 Task: Find connections with filter location Zenica with filter topic #mindset with filter profile language Spanish with filter current company Mirchi with filter school Orissa hr recruitment with filter industry Food and Beverage Manufacturing with filter service category Resume Writing with filter keywords title Controller
Action: Mouse moved to (478, 79)
Screenshot: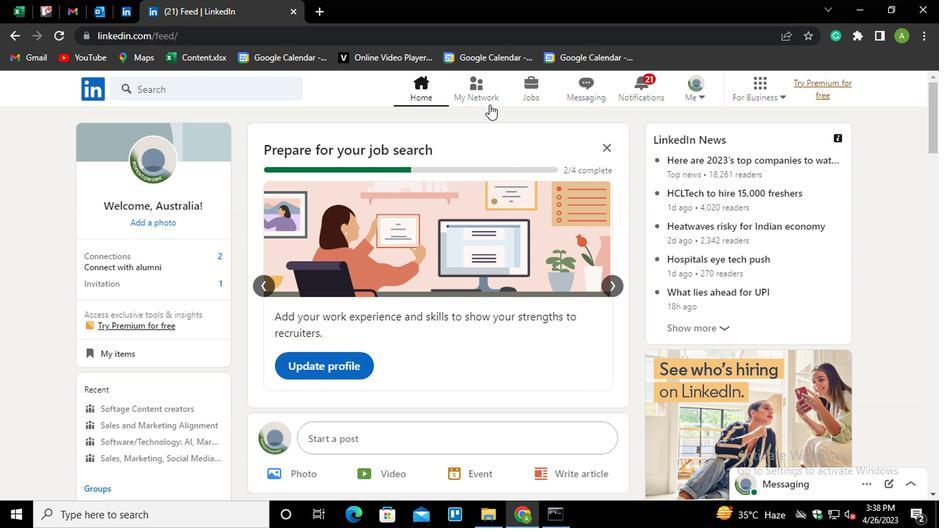 
Action: Mouse pressed left at (478, 79)
Screenshot: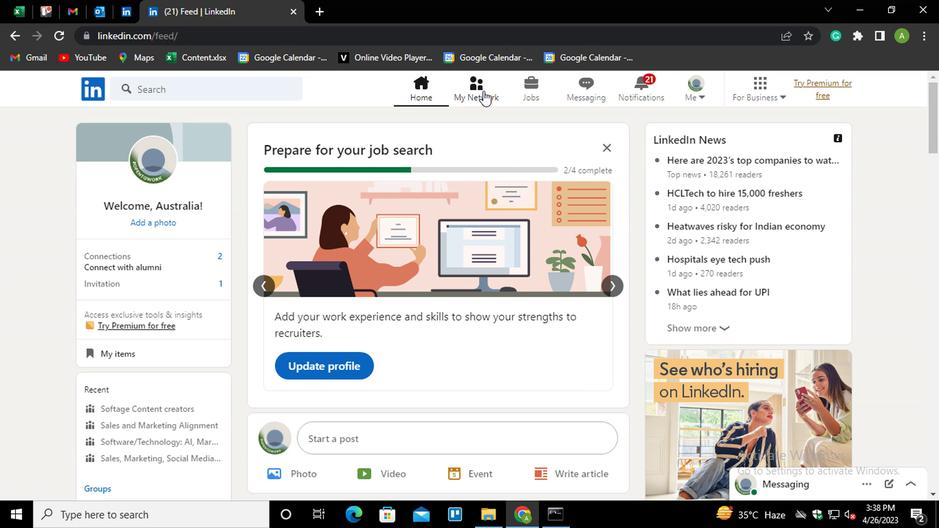 
Action: Mouse moved to (188, 154)
Screenshot: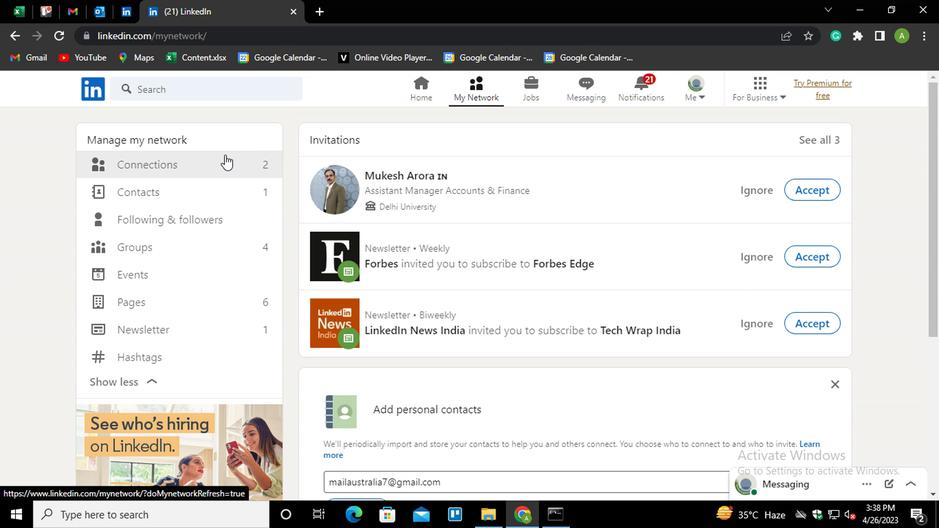 
Action: Mouse pressed left at (188, 154)
Screenshot: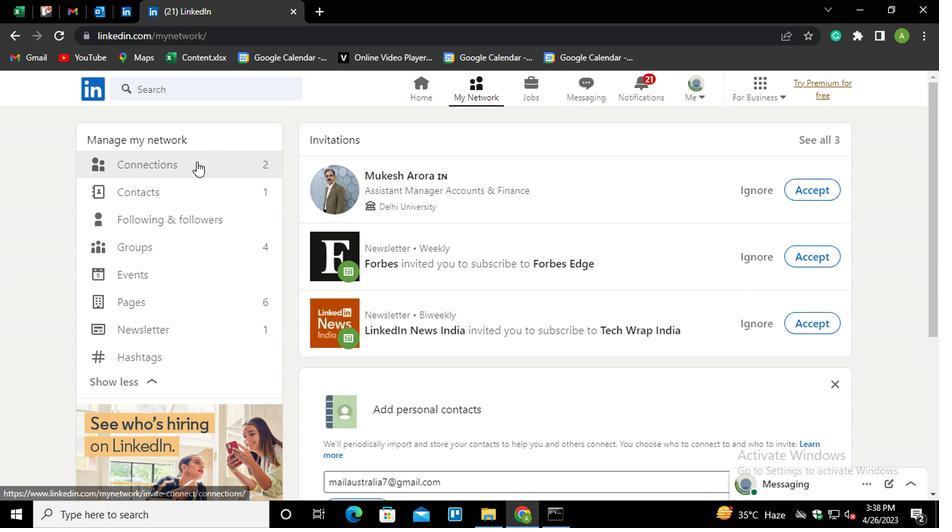 
Action: Mouse moved to (548, 158)
Screenshot: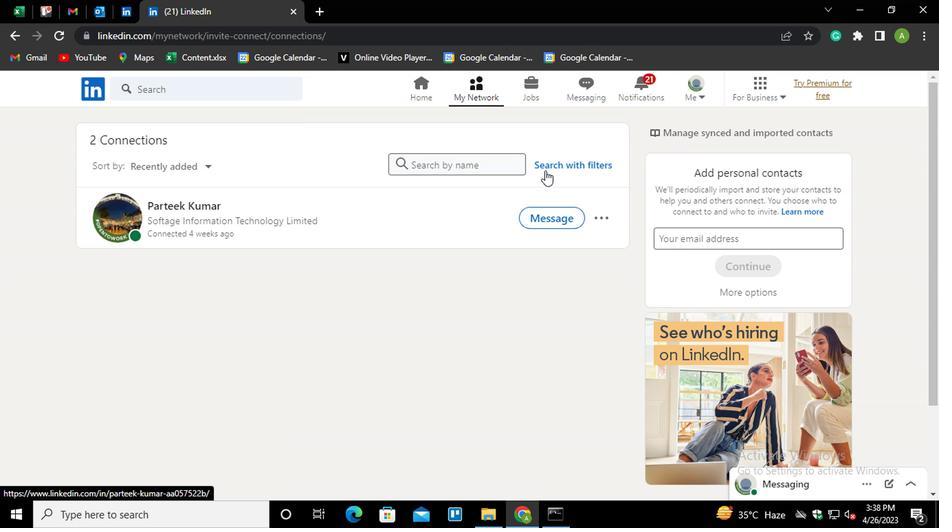 
Action: Mouse pressed left at (548, 158)
Screenshot: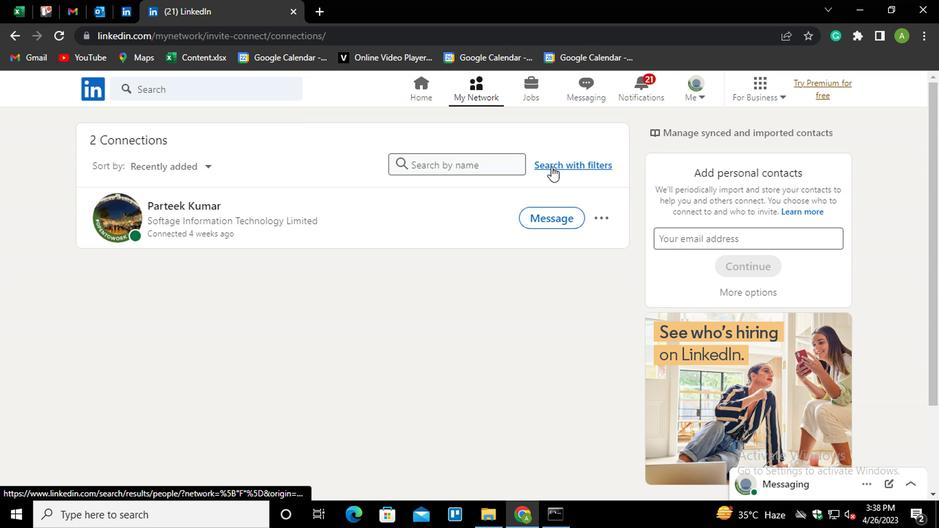 
Action: Mouse moved to (453, 118)
Screenshot: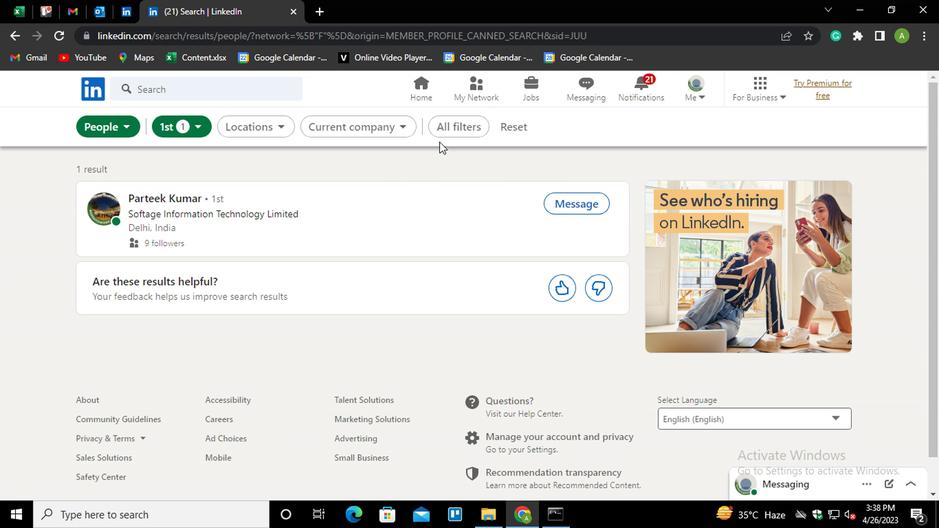 
Action: Mouse pressed left at (453, 118)
Screenshot: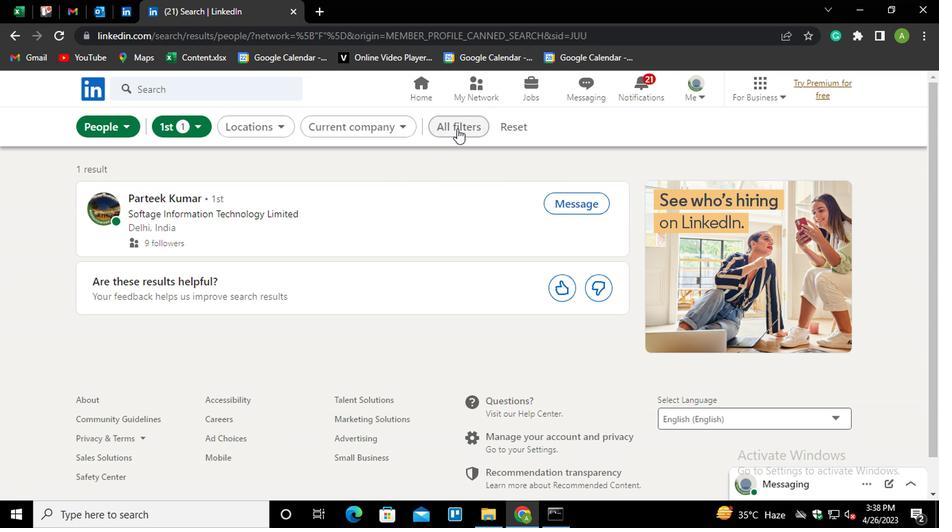 
Action: Mouse moved to (647, 245)
Screenshot: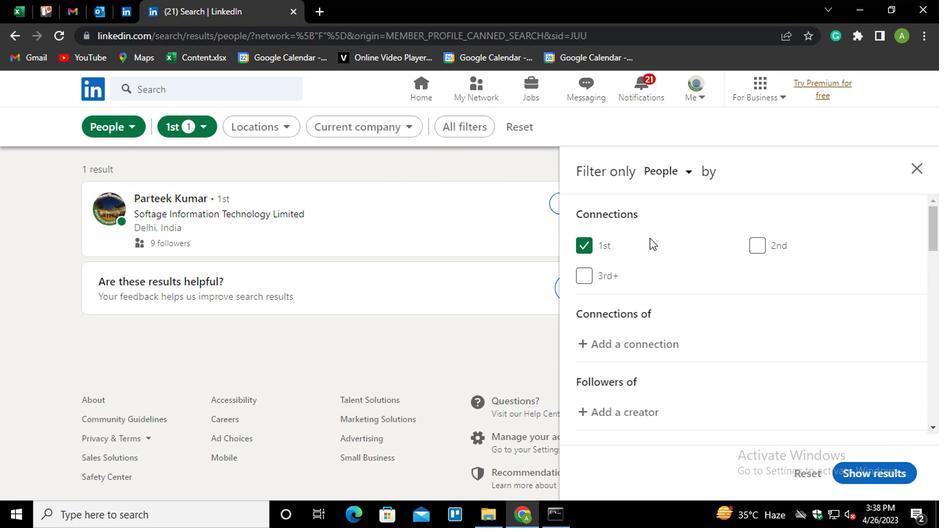
Action: Mouse scrolled (647, 244) with delta (0, 0)
Screenshot: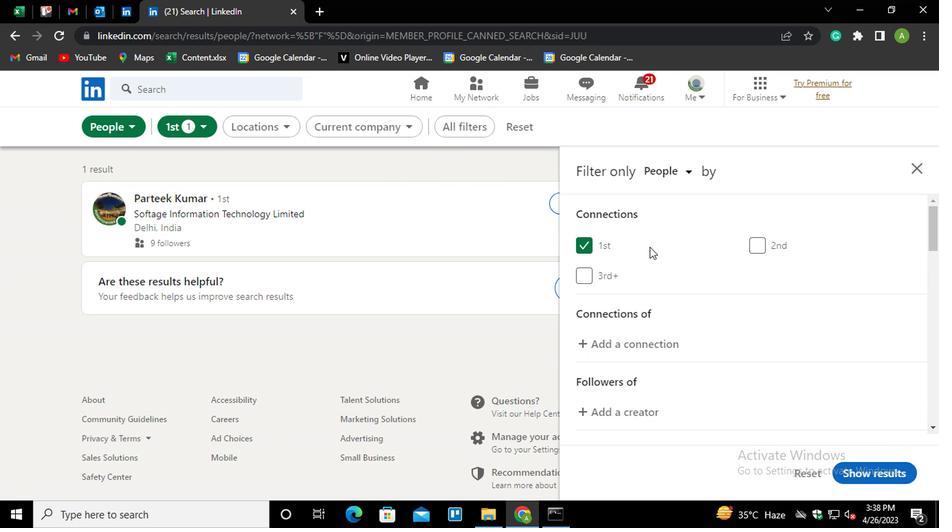 
Action: Mouse moved to (647, 246)
Screenshot: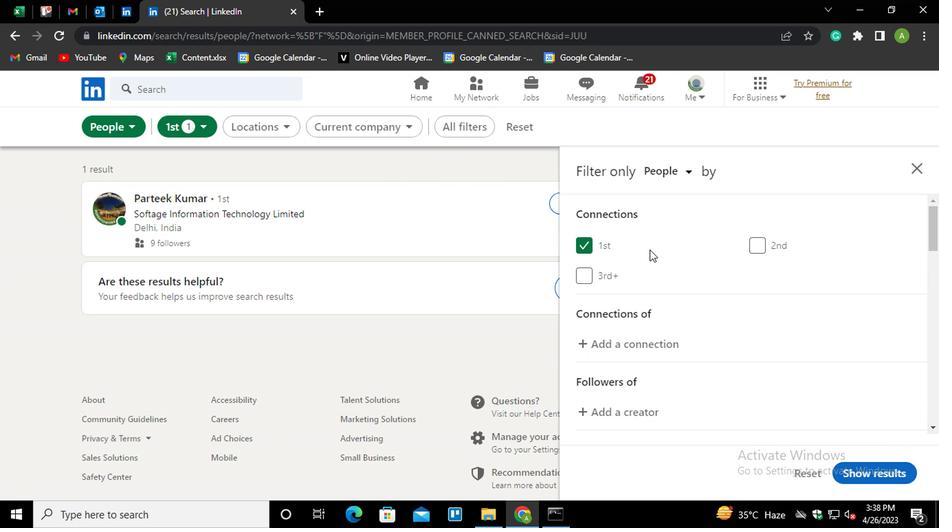 
Action: Mouse scrolled (647, 245) with delta (0, 0)
Screenshot: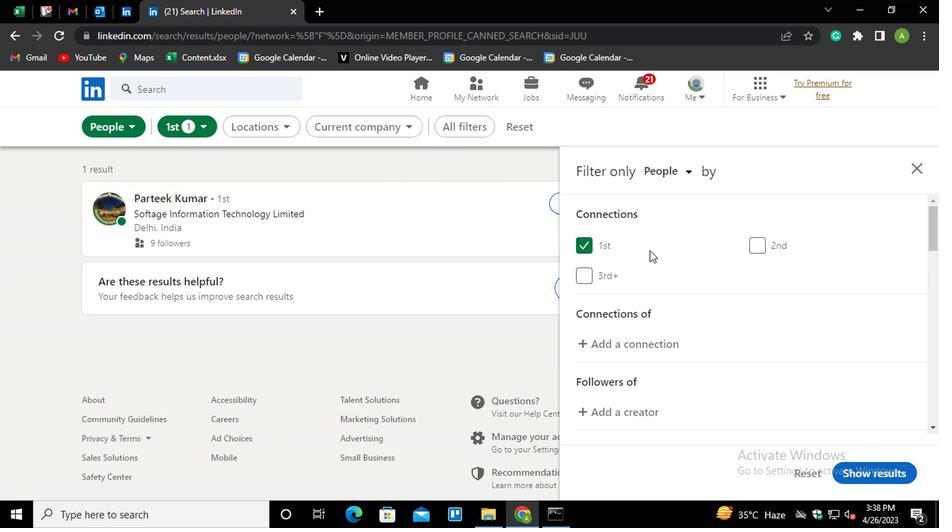 
Action: Mouse moved to (614, 303)
Screenshot: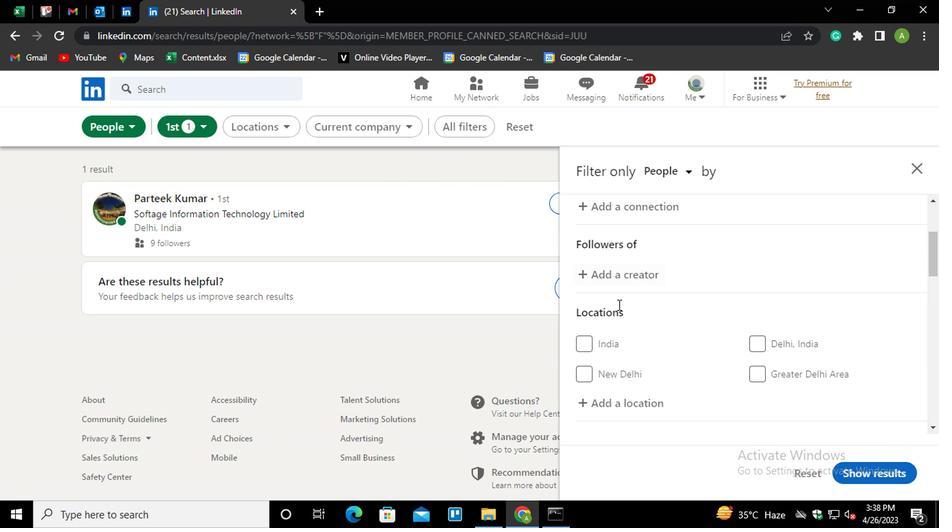 
Action: Mouse scrolled (614, 302) with delta (0, 0)
Screenshot: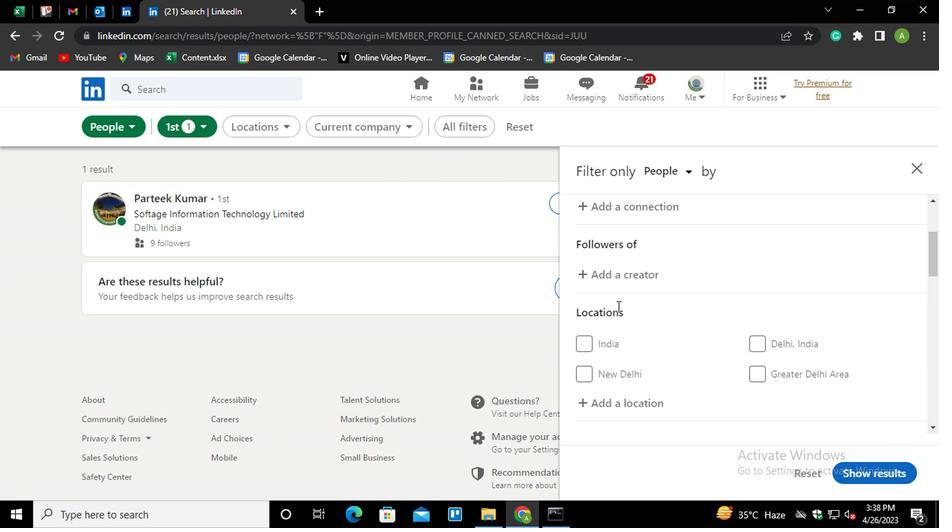 
Action: Mouse moved to (614, 336)
Screenshot: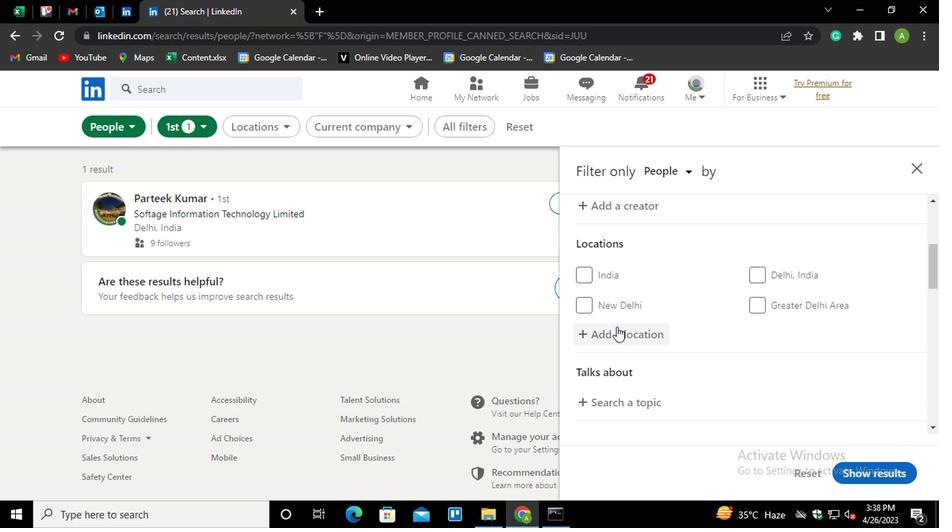 
Action: Mouse pressed left at (614, 336)
Screenshot: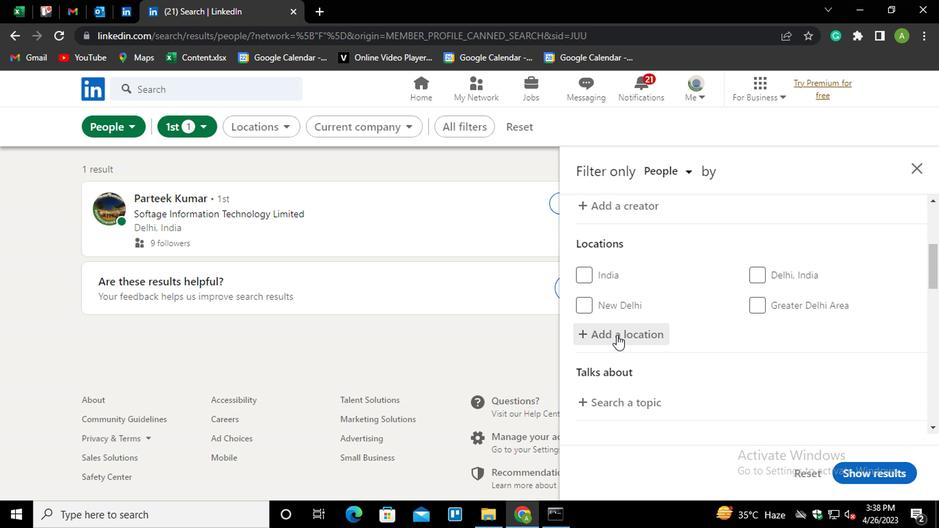 
Action: Mouse moved to (641, 320)
Screenshot: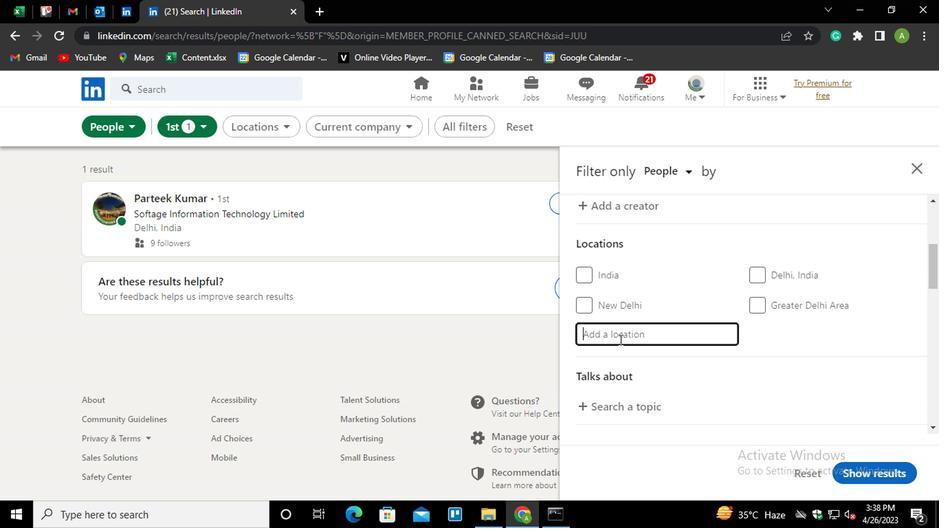 
Action: Key pressed <Key.shift>
Screenshot: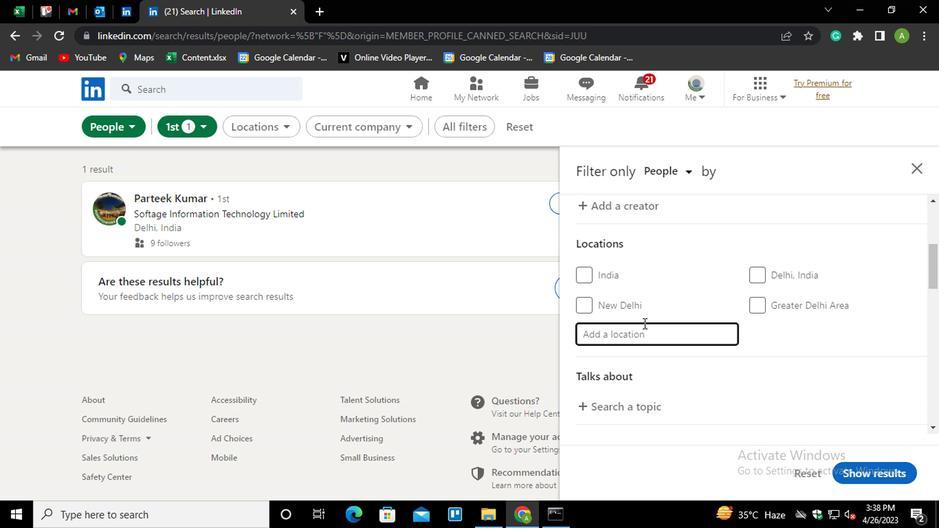
Action: Mouse moved to (642, 319)
Screenshot: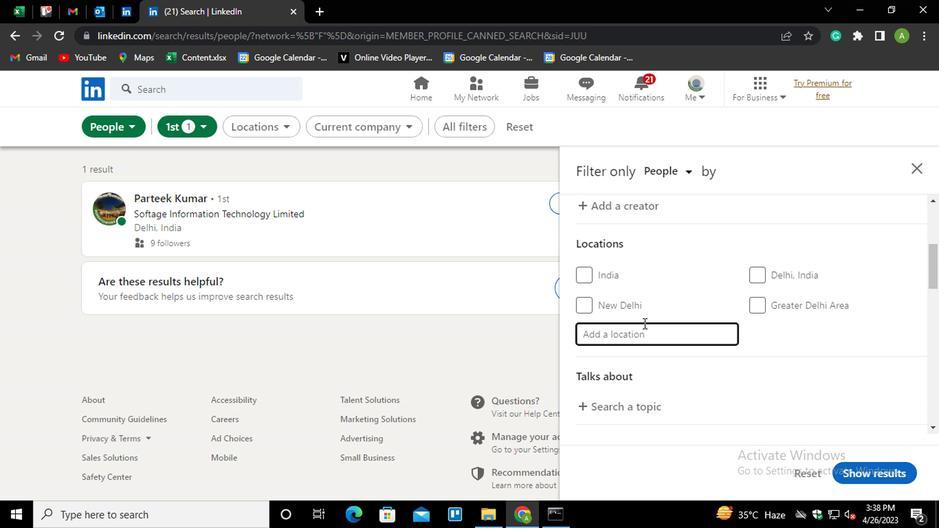 
Action: Key pressed ZENICA<Key.down><Key.enter>
Screenshot: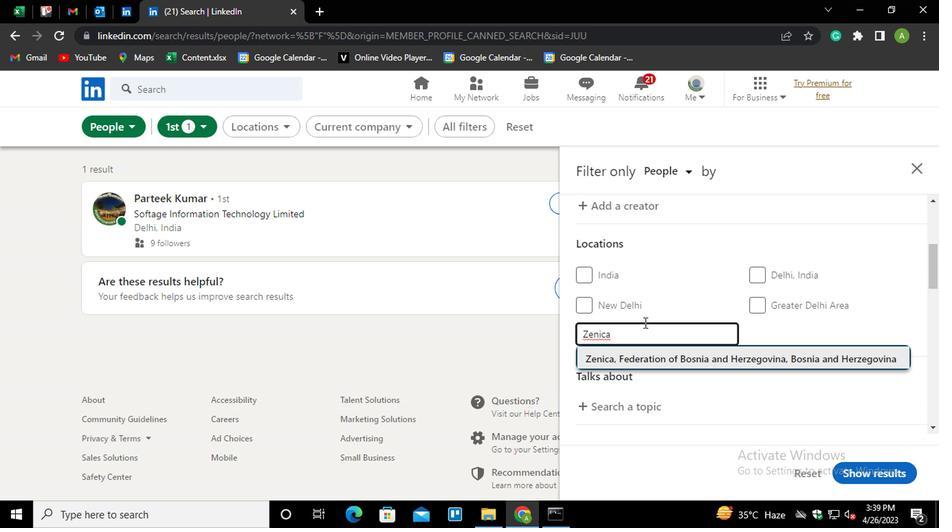 
Action: Mouse moved to (690, 358)
Screenshot: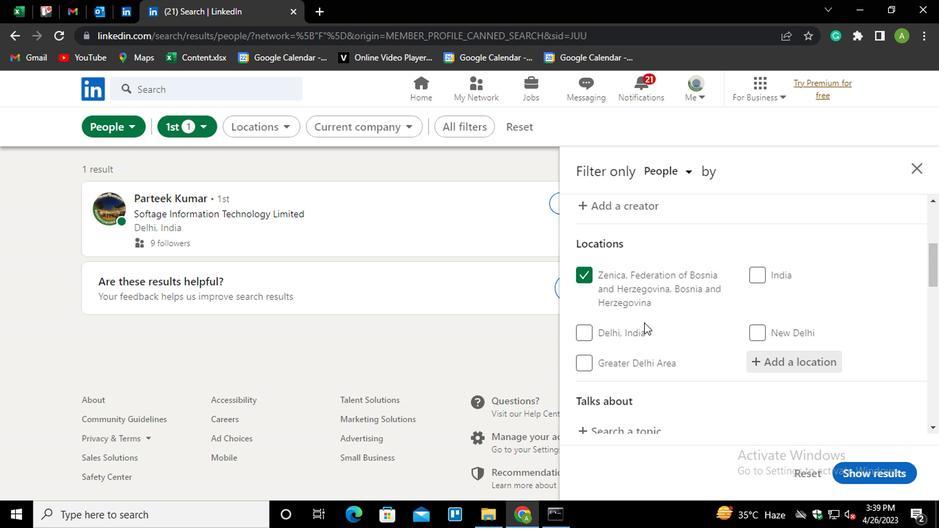 
Action: Mouse scrolled (690, 357) with delta (0, 0)
Screenshot: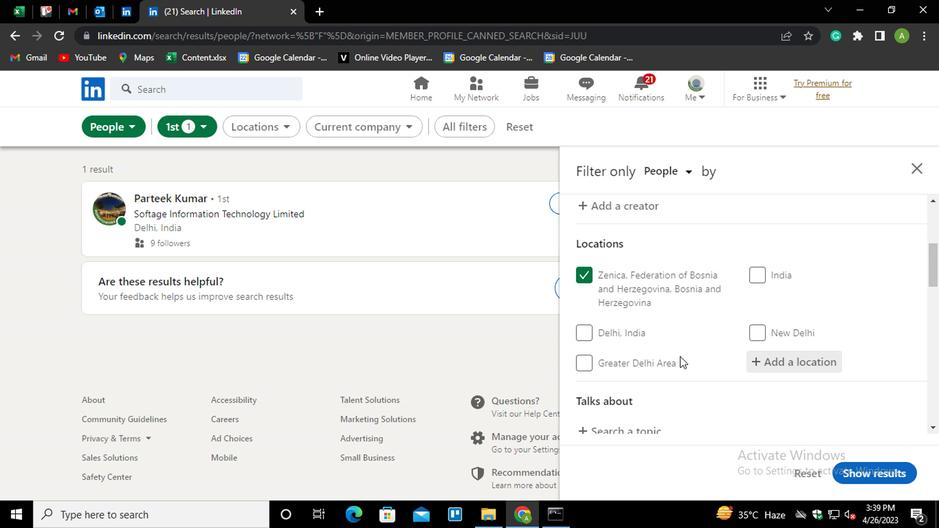 
Action: Mouse moved to (637, 357)
Screenshot: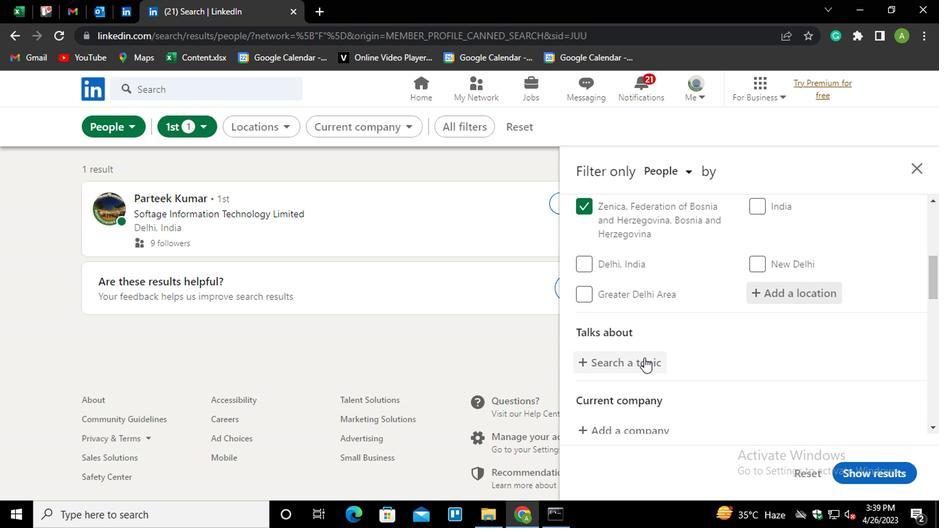 
Action: Mouse pressed left at (637, 357)
Screenshot: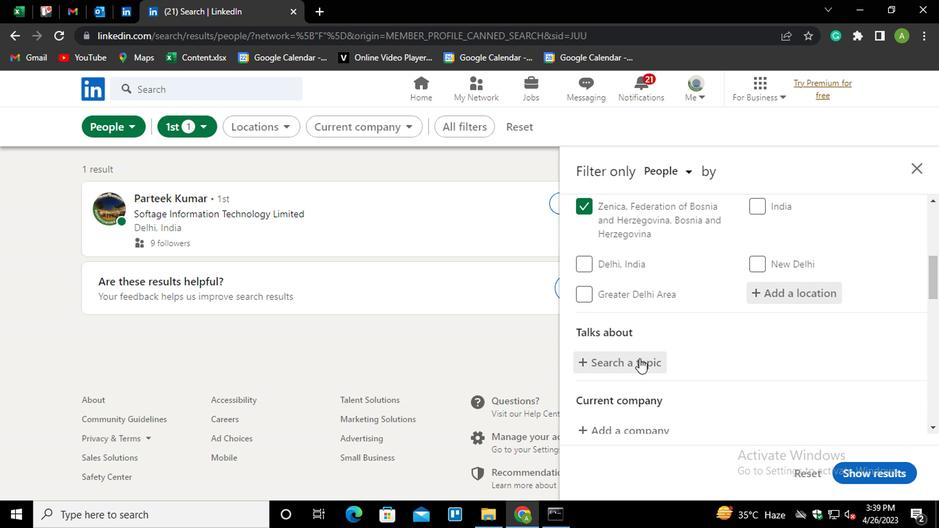 
Action: Mouse moved to (635, 358)
Screenshot: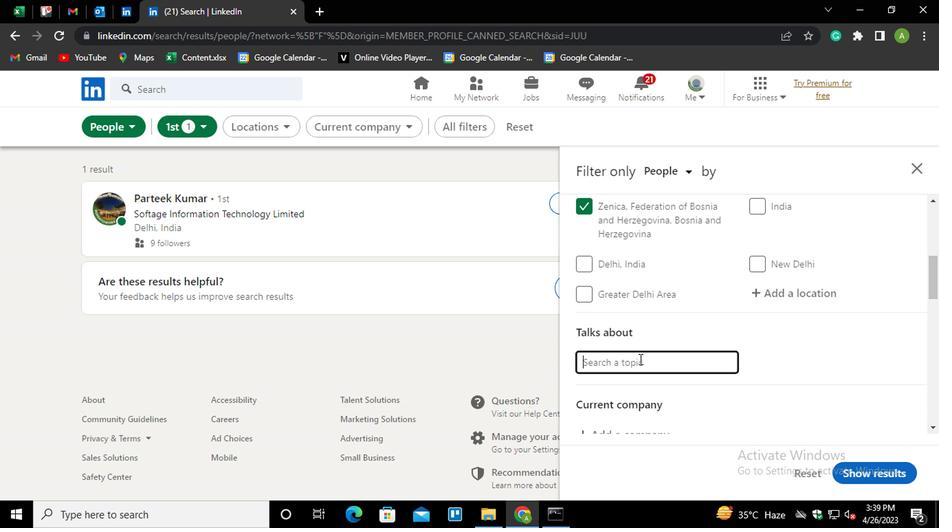 
Action: Key pressed <Key.shift>#MINDSET
Screenshot: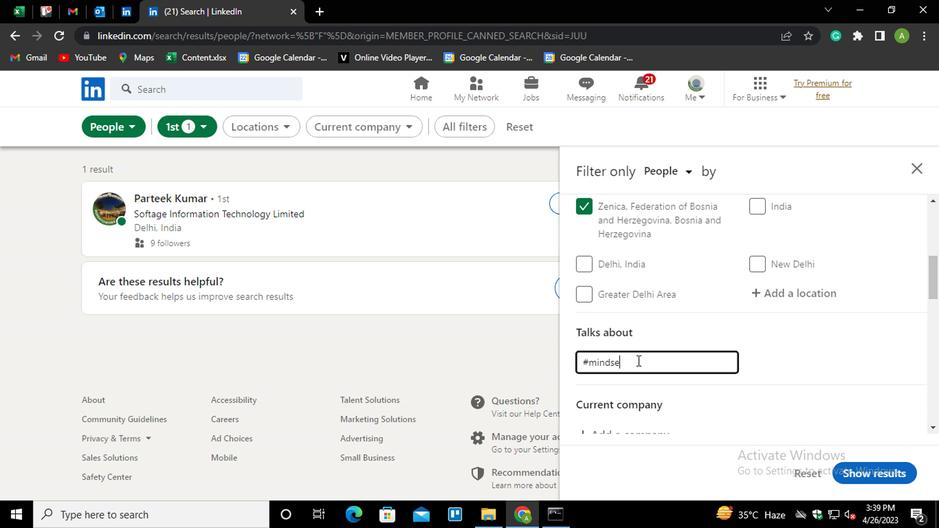 
Action: Mouse scrolled (635, 357) with delta (0, 0)
Screenshot: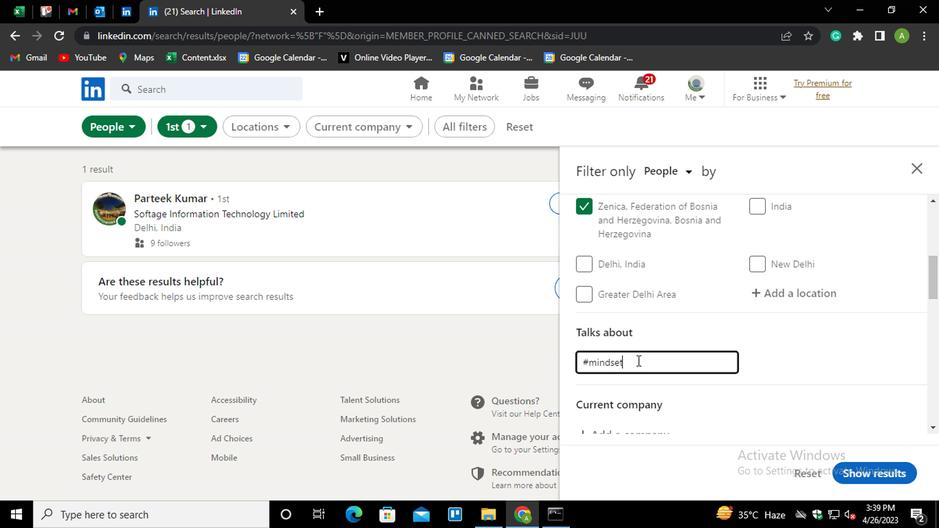 
Action: Mouse scrolled (635, 357) with delta (0, 0)
Screenshot: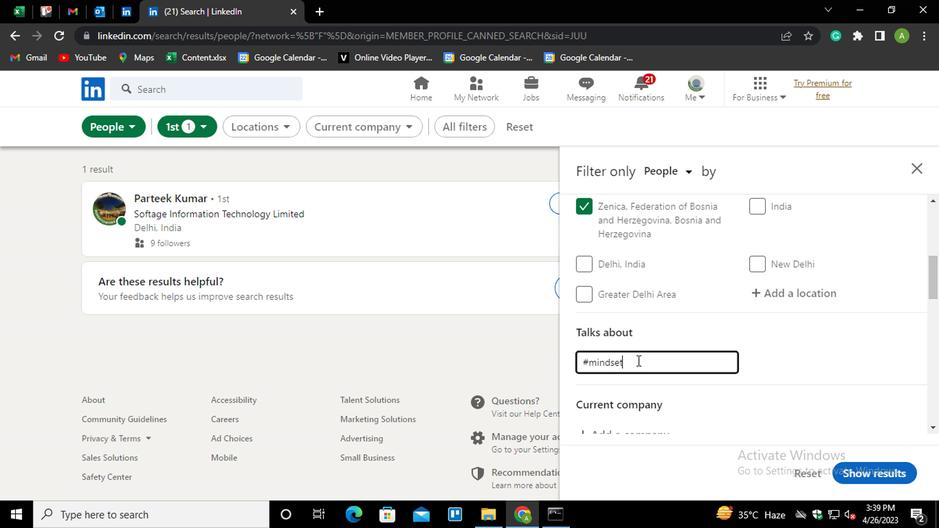 
Action: Mouse moved to (629, 222)
Screenshot: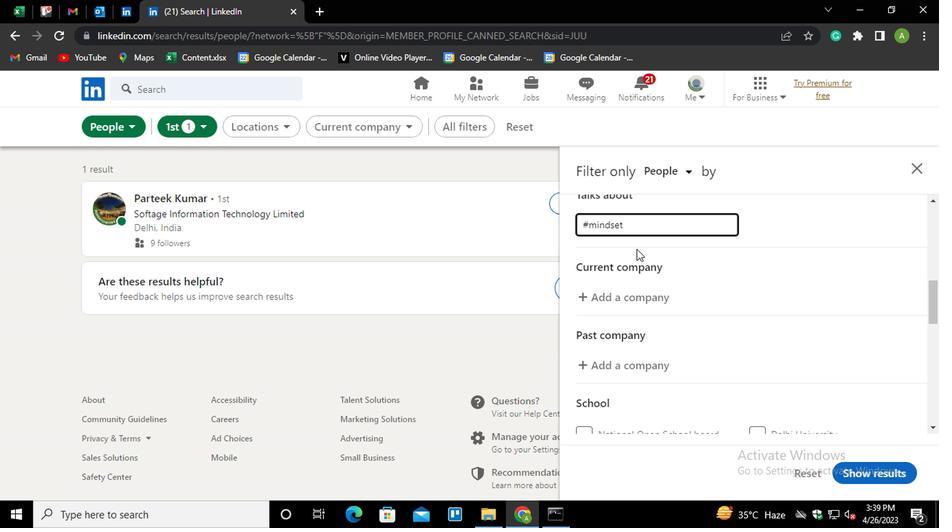 
Action: Mouse pressed left at (629, 222)
Screenshot: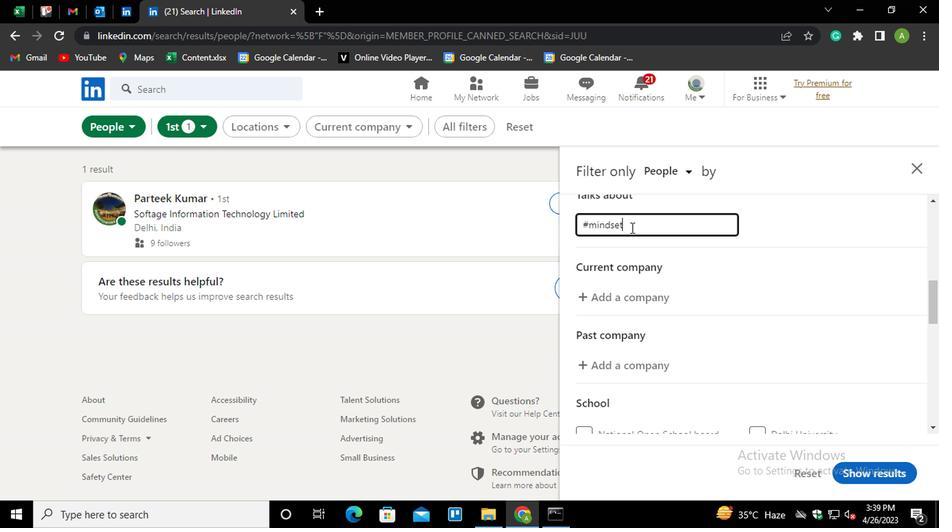
Action: Mouse moved to (772, 220)
Screenshot: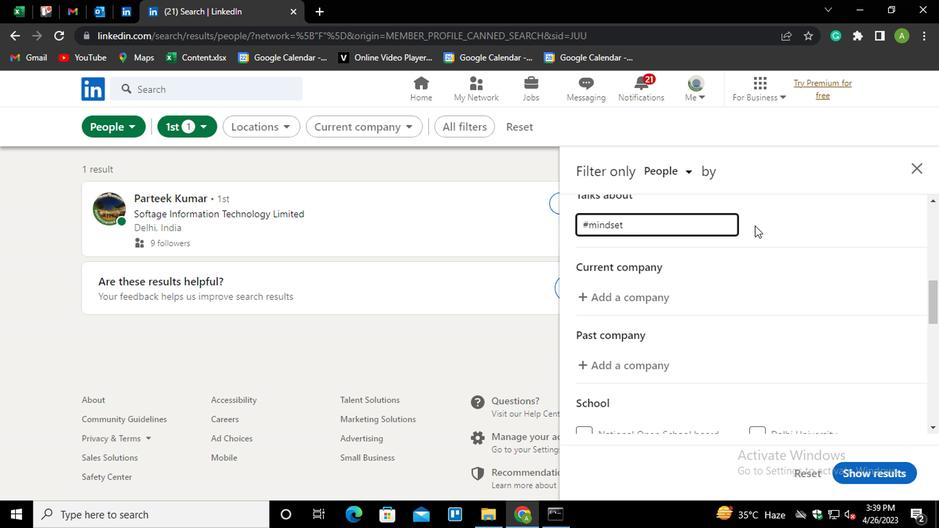
Action: Mouse pressed left at (772, 220)
Screenshot: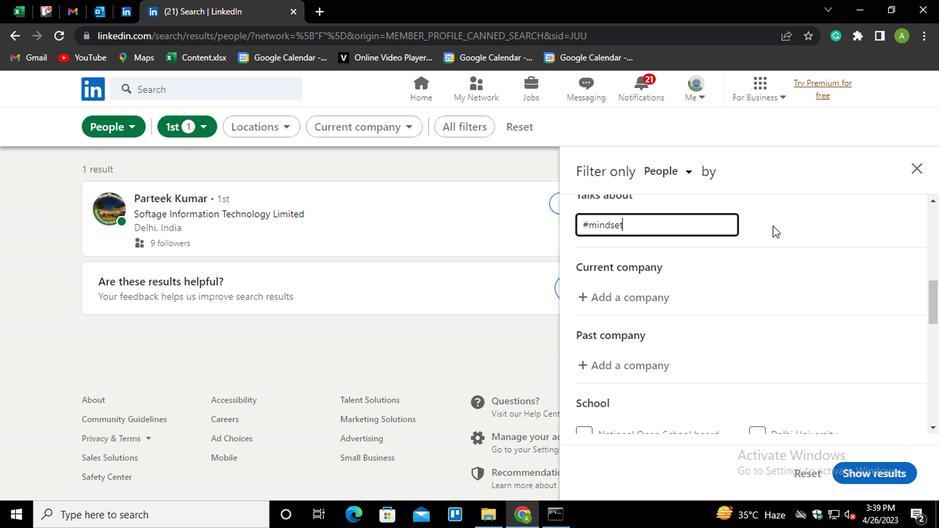 
Action: Mouse moved to (780, 216)
Screenshot: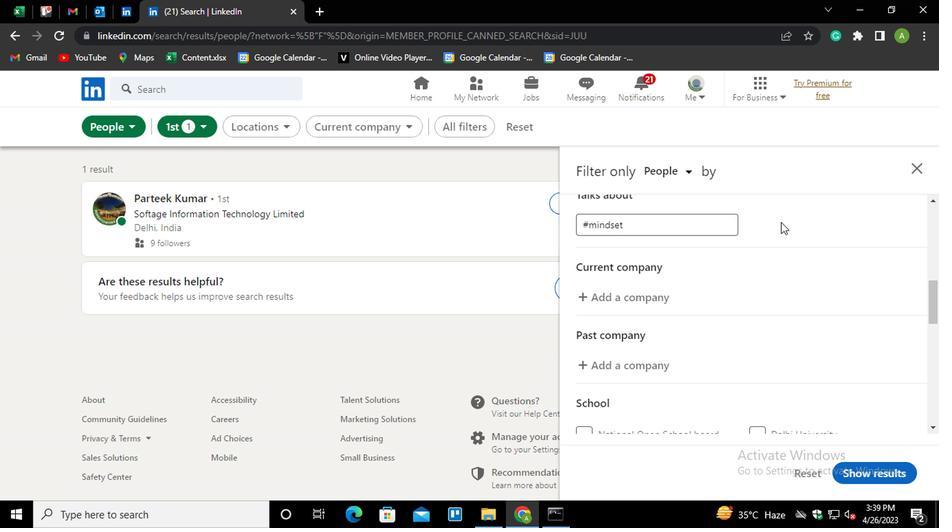 
Action: Mouse scrolled (780, 215) with delta (0, 0)
Screenshot: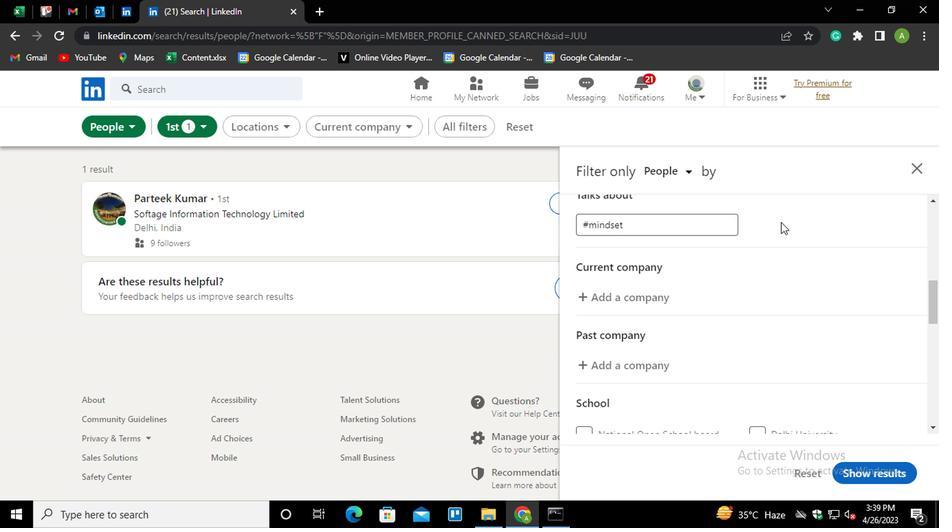 
Action: Mouse moved to (668, 228)
Screenshot: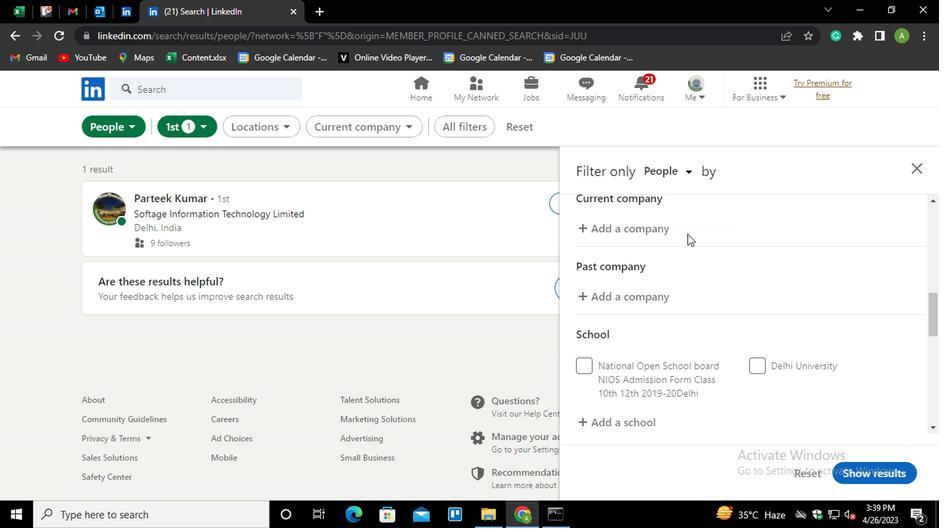 
Action: Mouse pressed left at (668, 228)
Screenshot: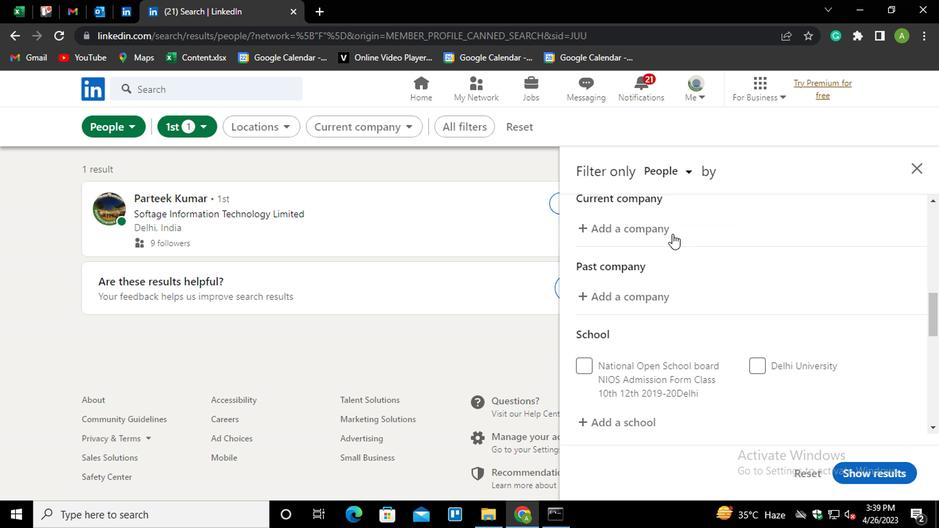
Action: Mouse moved to (667, 228)
Screenshot: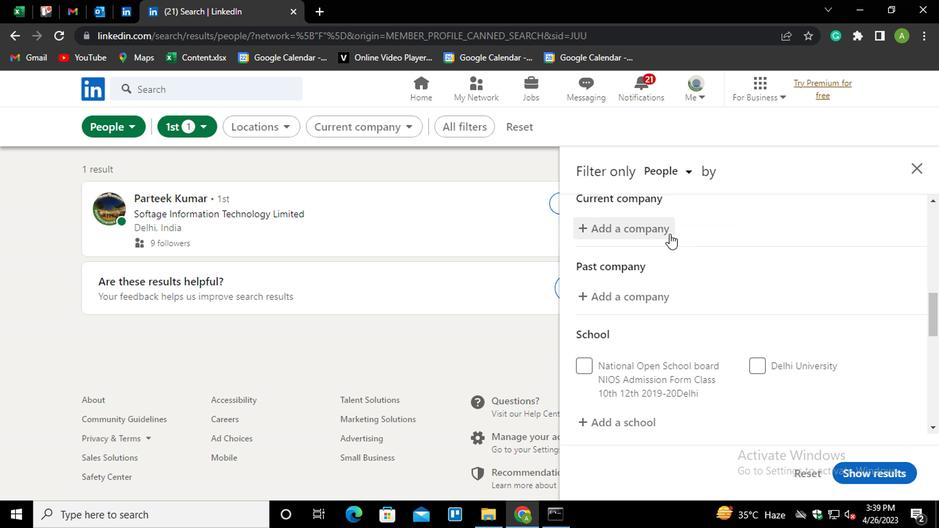 
Action: Key pressed <Key.shift_r>MIRCH<Key.down><Key.enter>
Screenshot: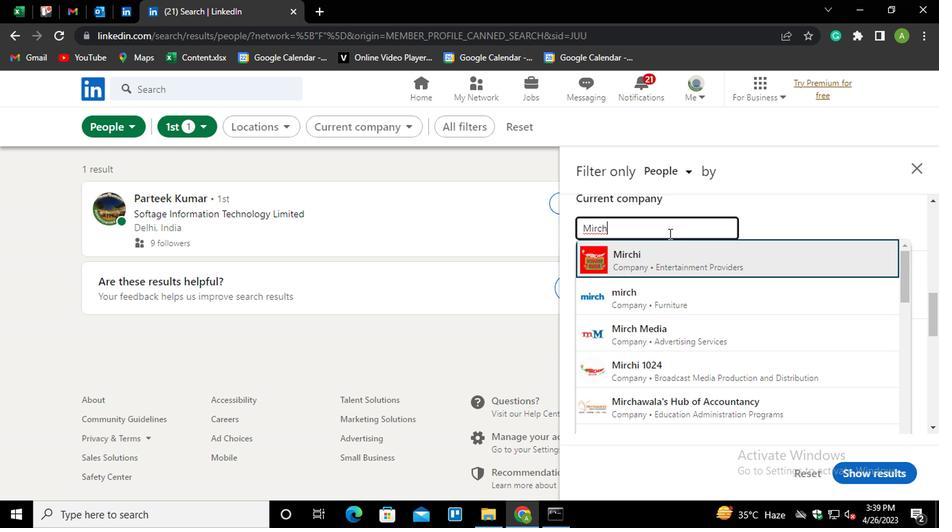
Action: Mouse moved to (697, 246)
Screenshot: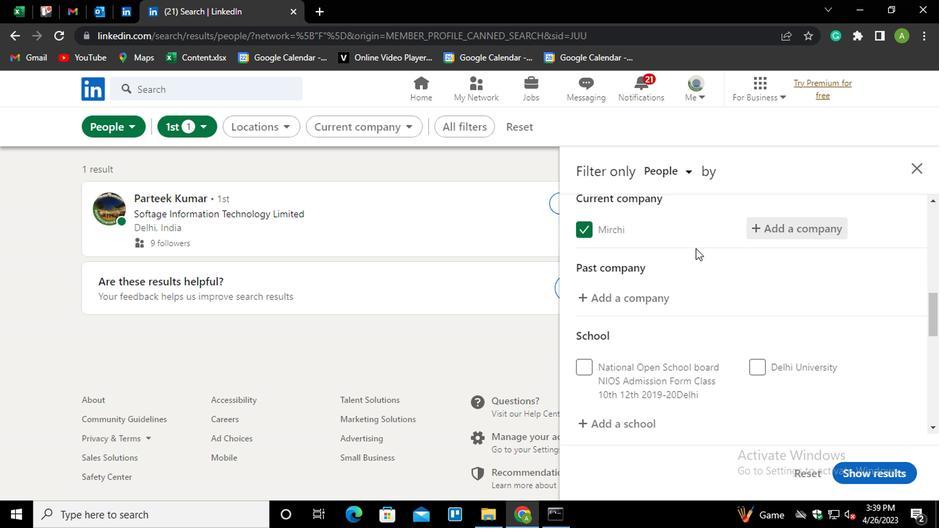 
Action: Mouse scrolled (697, 245) with delta (0, 0)
Screenshot: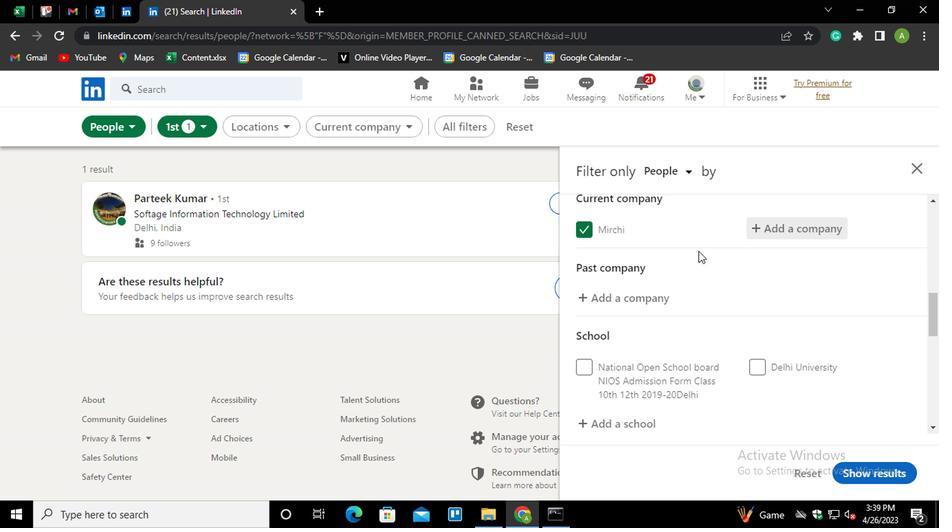 
Action: Mouse moved to (696, 247)
Screenshot: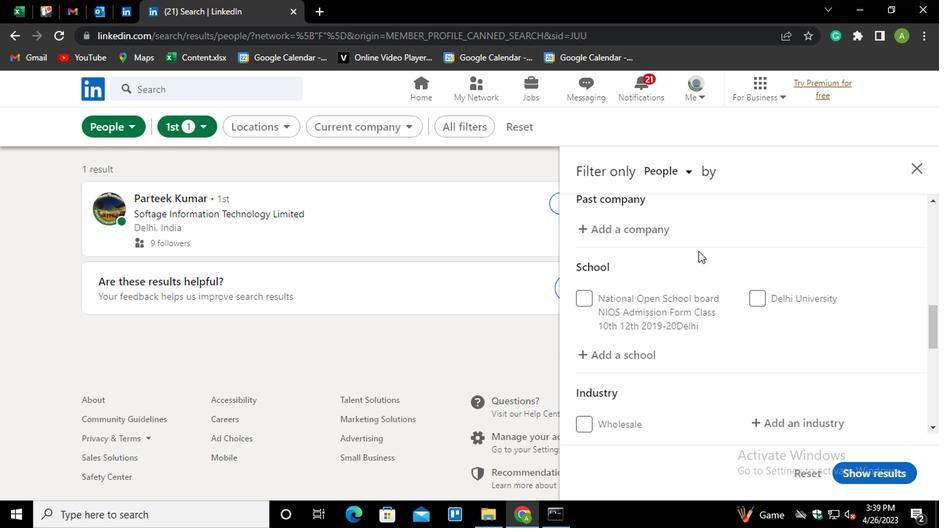
Action: Mouse scrolled (696, 246) with delta (0, 0)
Screenshot: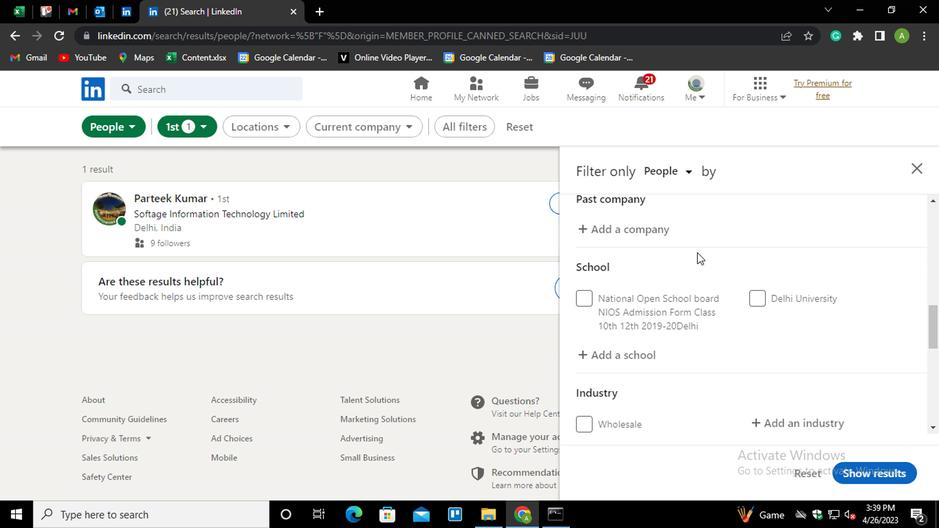 
Action: Mouse moved to (637, 285)
Screenshot: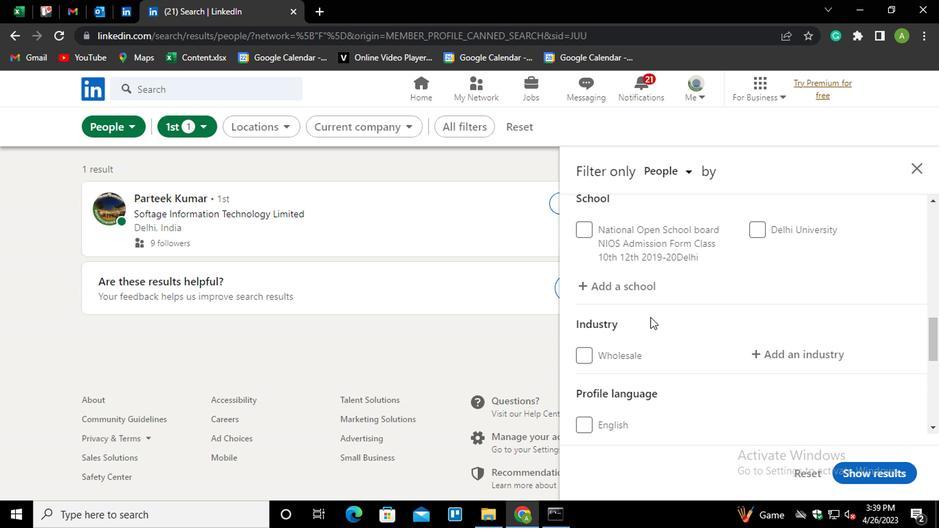
Action: Mouse pressed left at (637, 285)
Screenshot: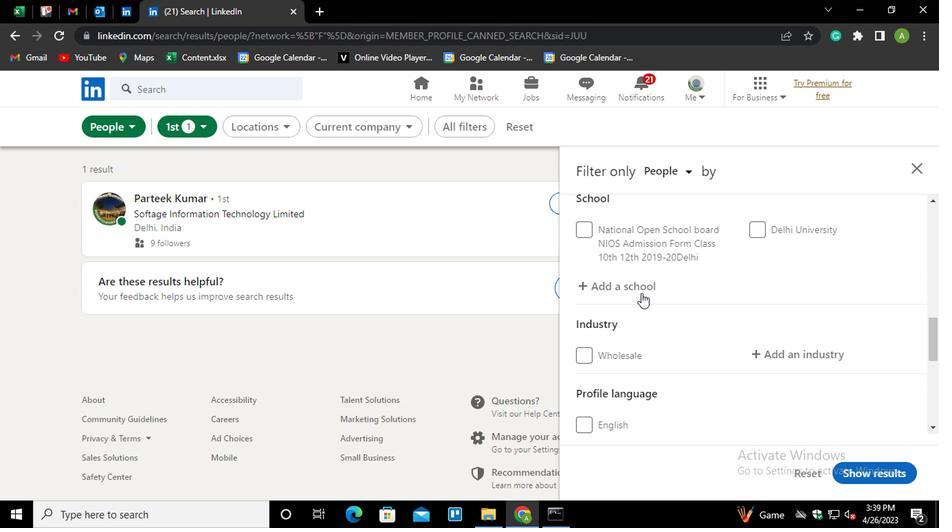 
Action: Mouse moved to (637, 285)
Screenshot: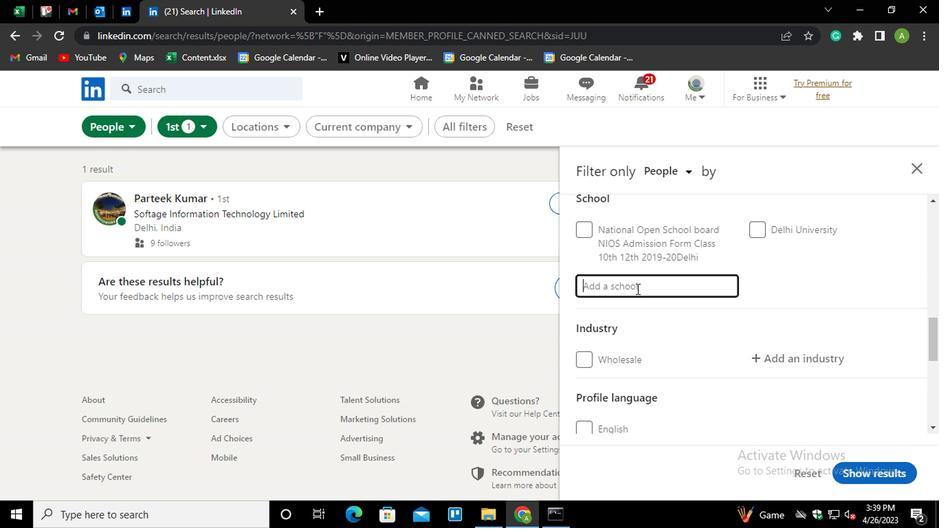 
Action: Mouse pressed left at (637, 285)
Screenshot: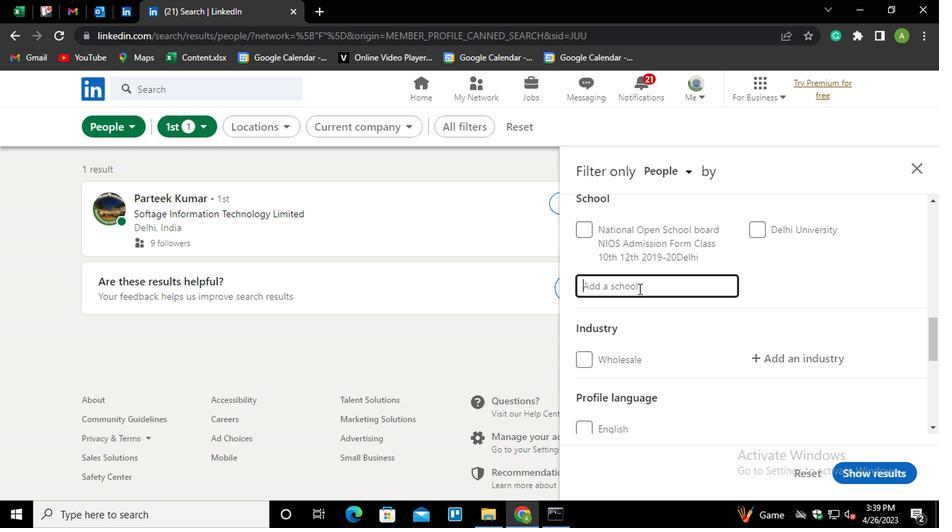 
Action: Mouse moved to (638, 285)
Screenshot: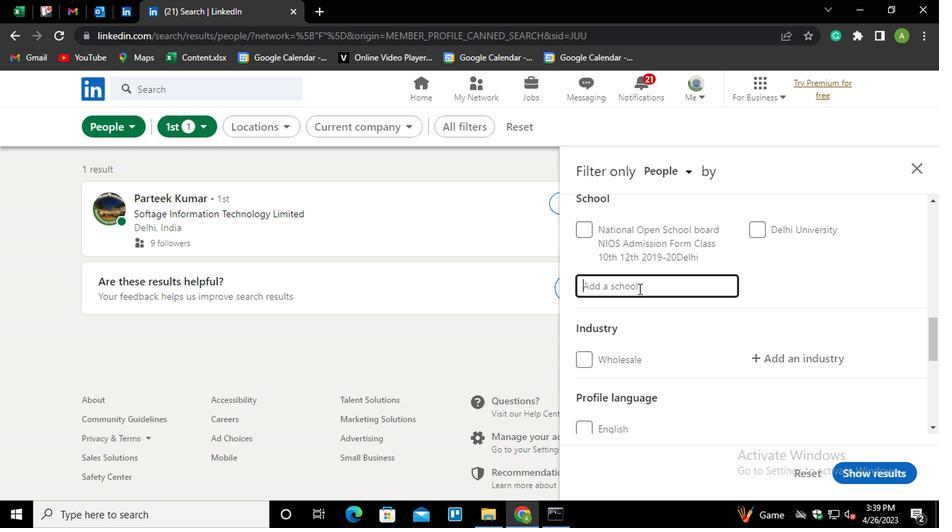
Action: Key pressed <Key.shift_r>ORISSA<Key.down><Key.enter>
Screenshot: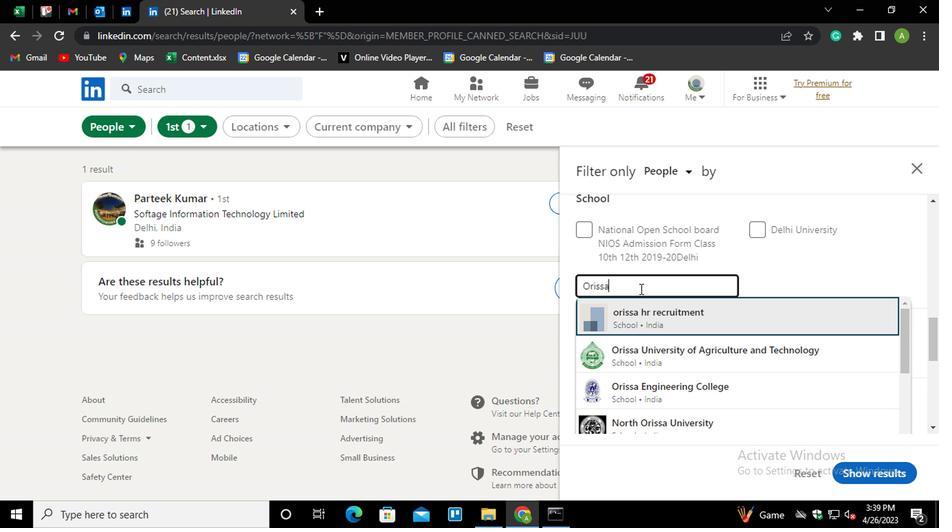 
Action: Mouse moved to (668, 286)
Screenshot: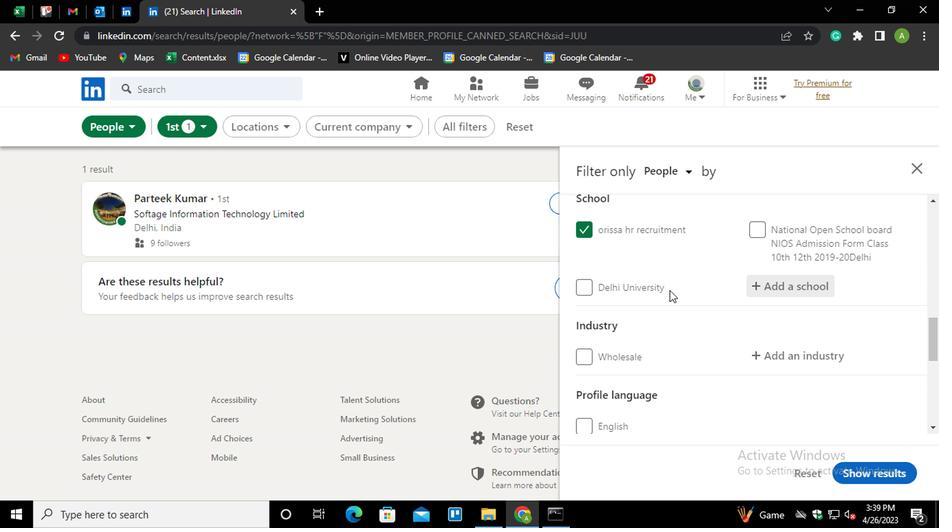 
Action: Mouse scrolled (668, 285) with delta (0, 0)
Screenshot: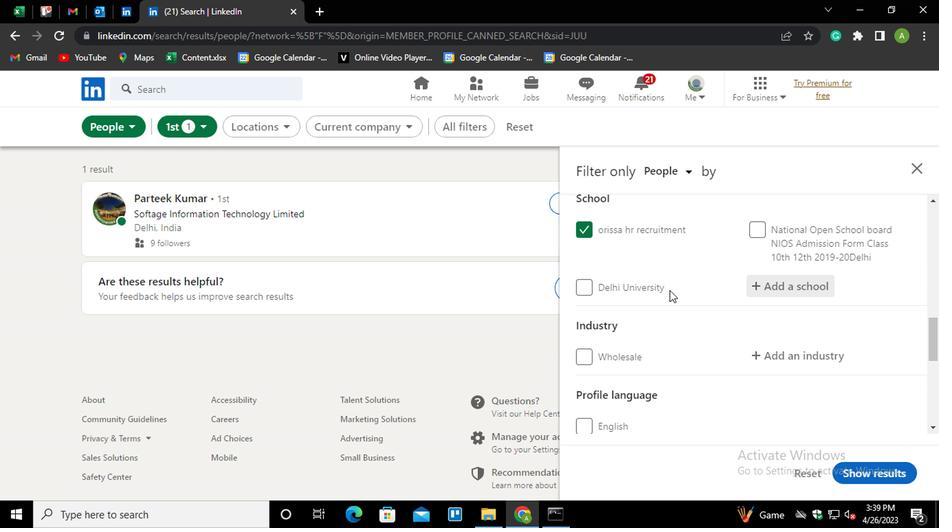 
Action: Mouse moved to (680, 290)
Screenshot: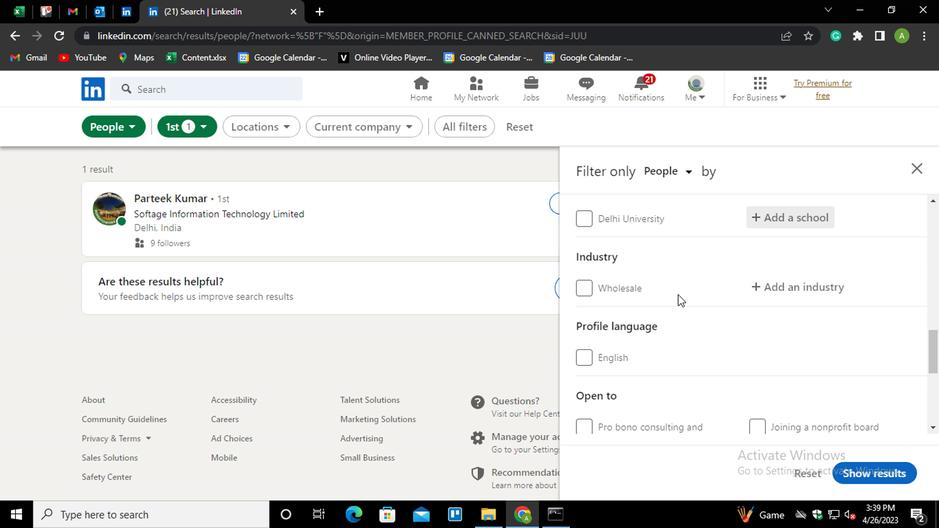 
Action: Mouse scrolled (680, 290) with delta (0, 0)
Screenshot: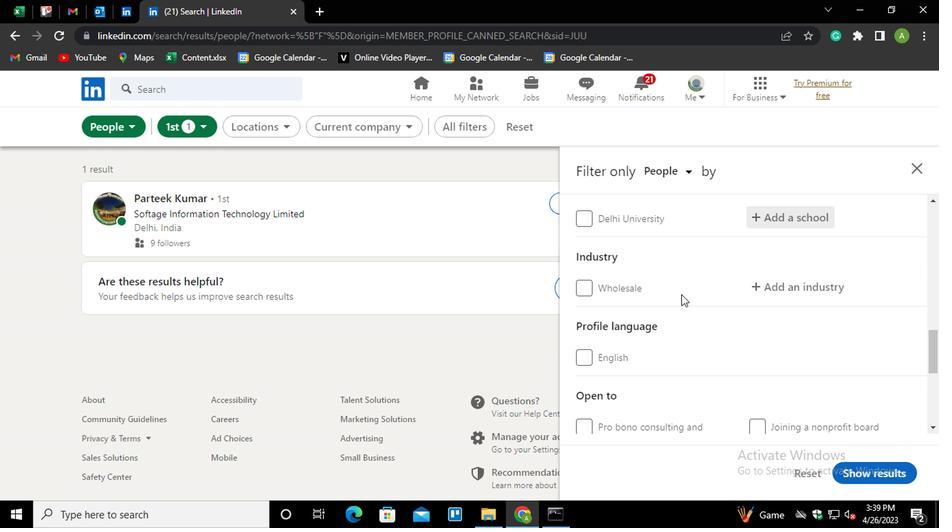 
Action: Mouse moved to (780, 211)
Screenshot: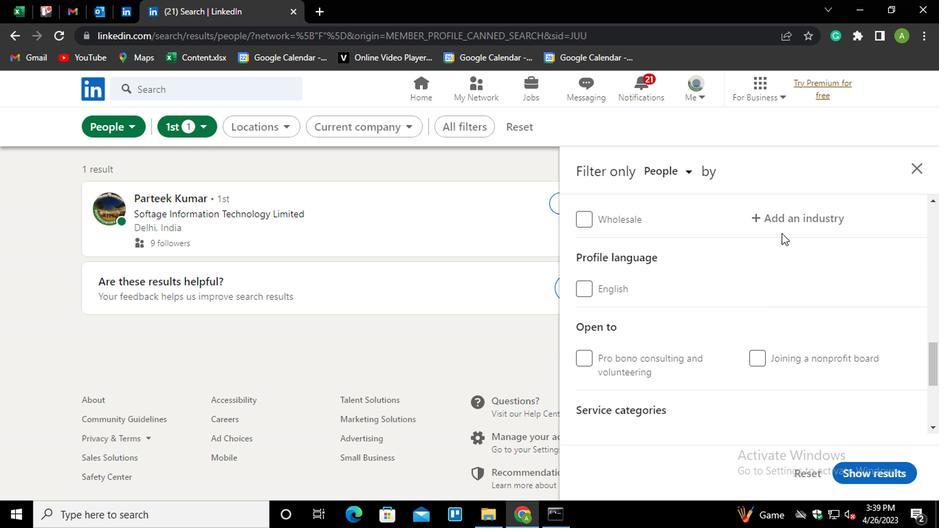 
Action: Mouse pressed left at (780, 211)
Screenshot: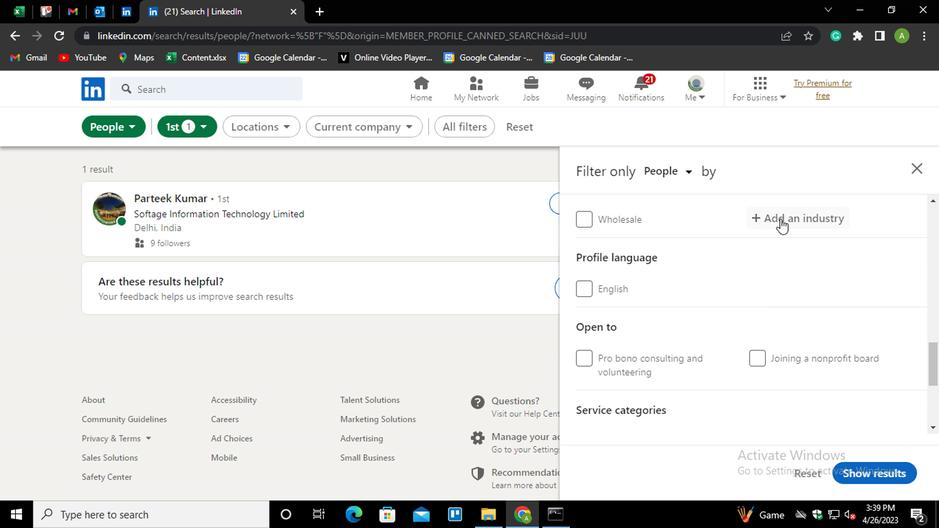 
Action: Mouse moved to (780, 158)
Screenshot: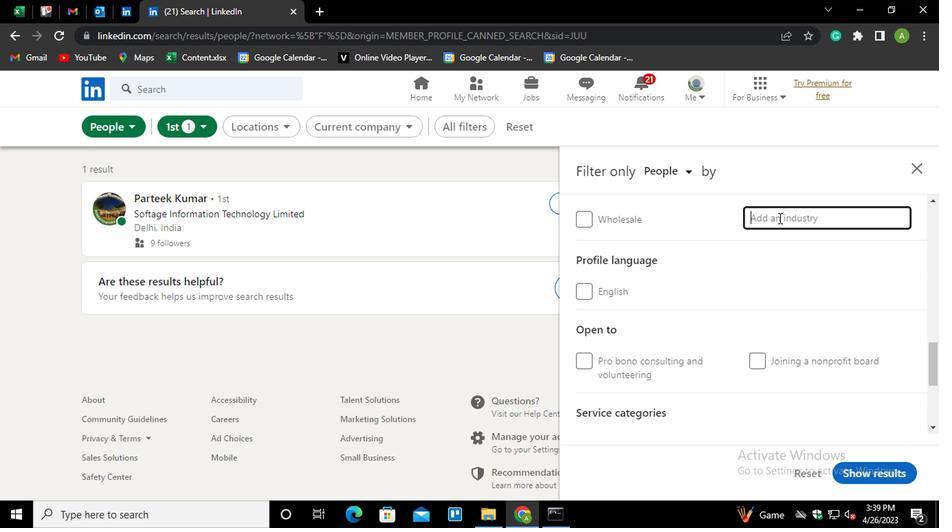 
Action: Key pressed <Key.shift_r><Key.shift_r><Key.shift_r><Key.shift_r><Key.shift_r><Key.shift_r><Key.shift_r><Key.shift_r><Key.shift_r><Key.shift_r>FOOD<Key.down><Key.down><Key.enter>
Screenshot: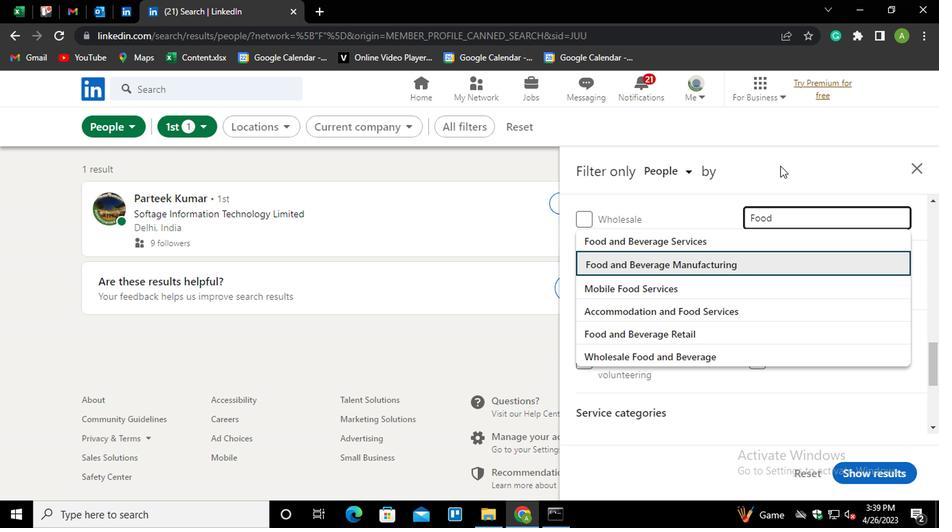 
Action: Mouse moved to (797, 178)
Screenshot: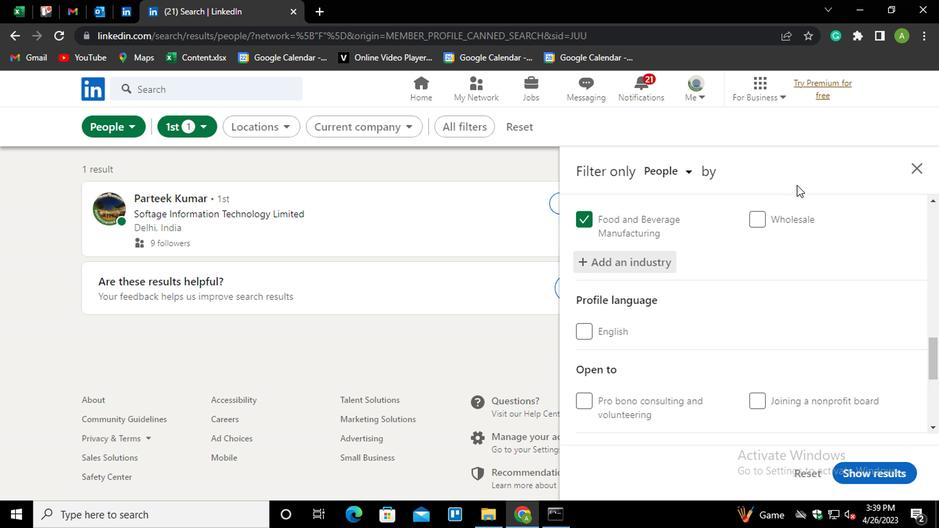 
Action: Mouse scrolled (797, 177) with delta (0, 0)
Screenshot: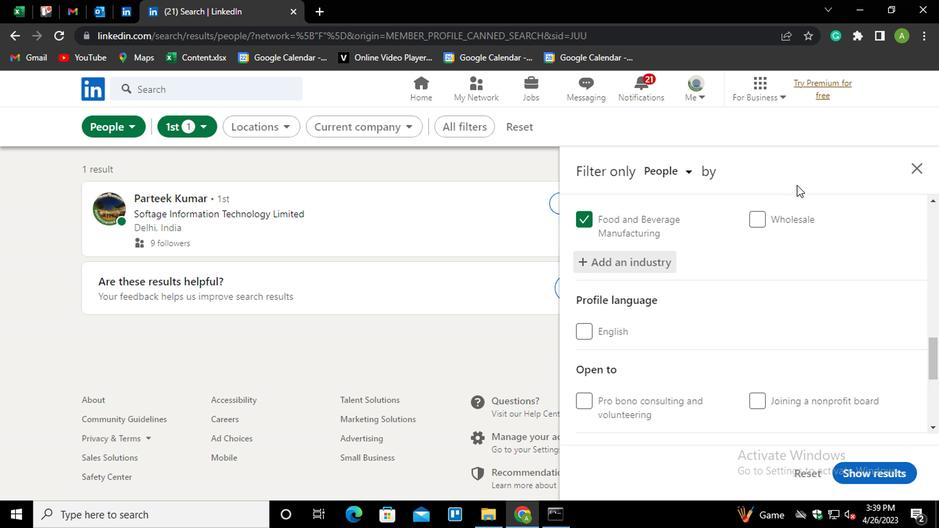 
Action: Mouse moved to (706, 279)
Screenshot: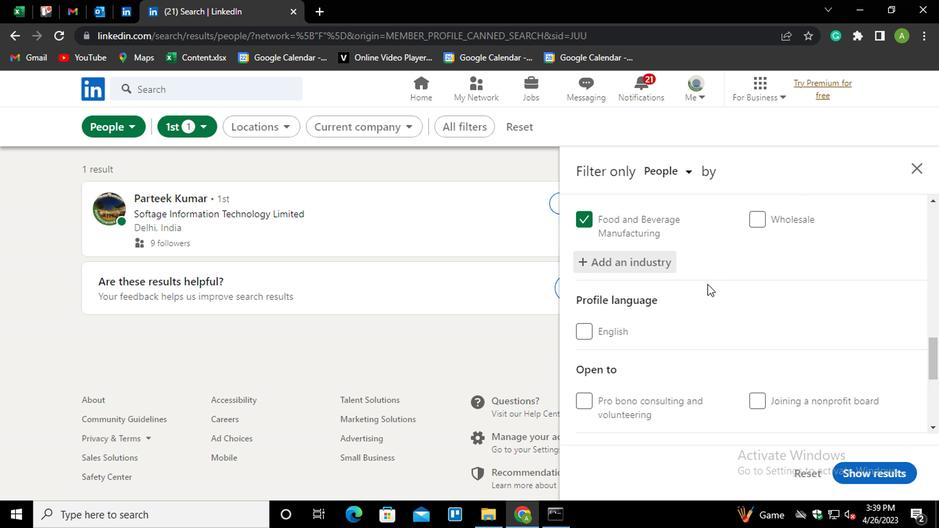 
Action: Mouse scrolled (706, 279) with delta (0, 0)
Screenshot: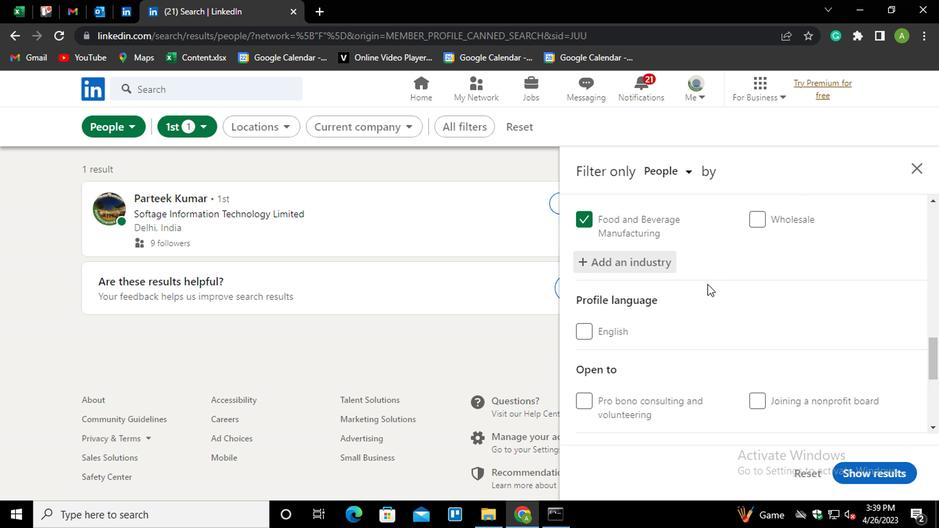 
Action: Mouse moved to (701, 282)
Screenshot: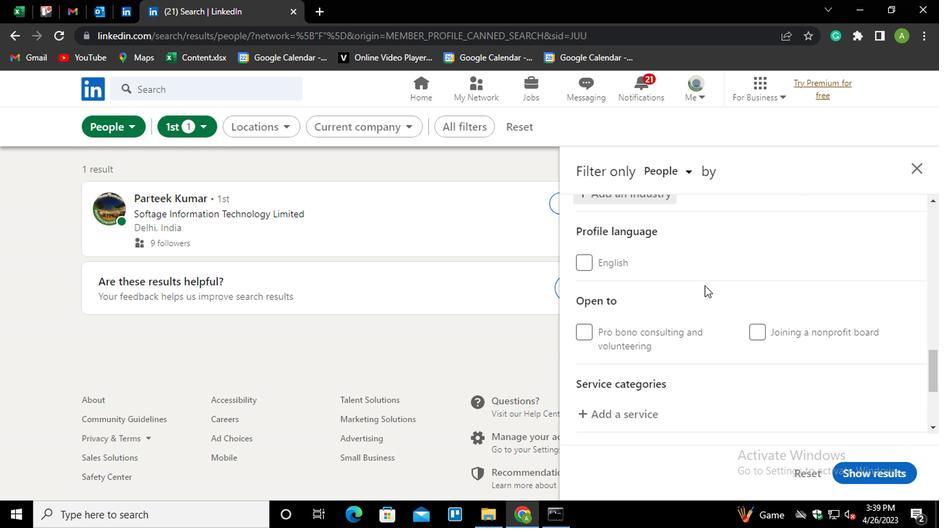 
Action: Mouse scrolled (701, 281) with delta (0, 0)
Screenshot: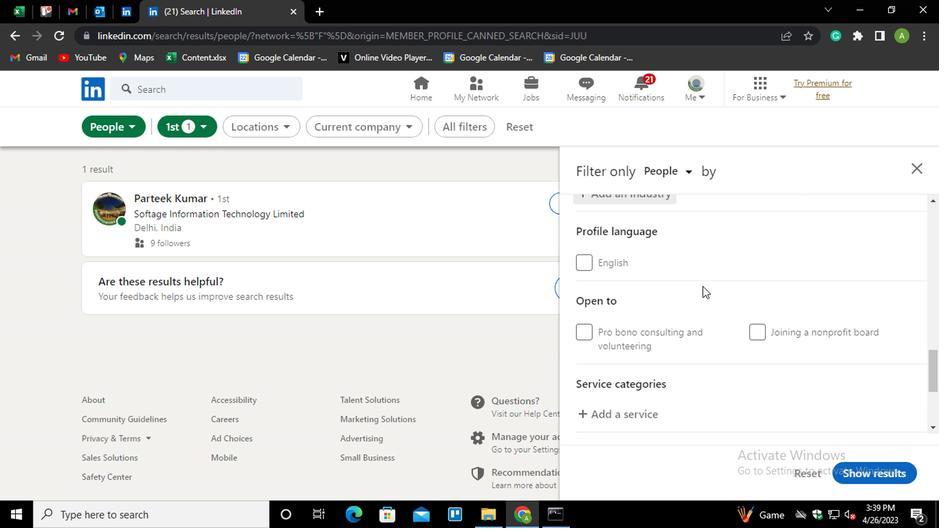 
Action: Mouse moved to (699, 282)
Screenshot: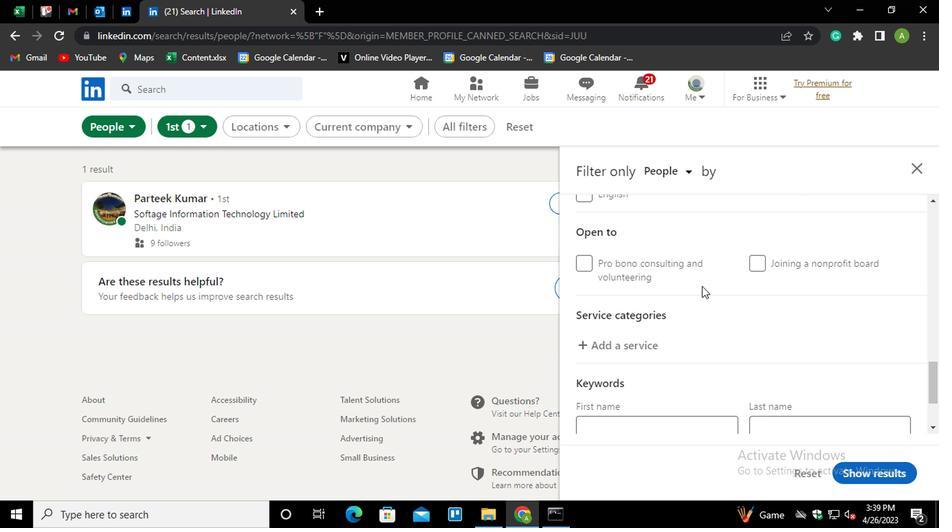 
Action: Mouse scrolled (699, 281) with delta (0, 0)
Screenshot: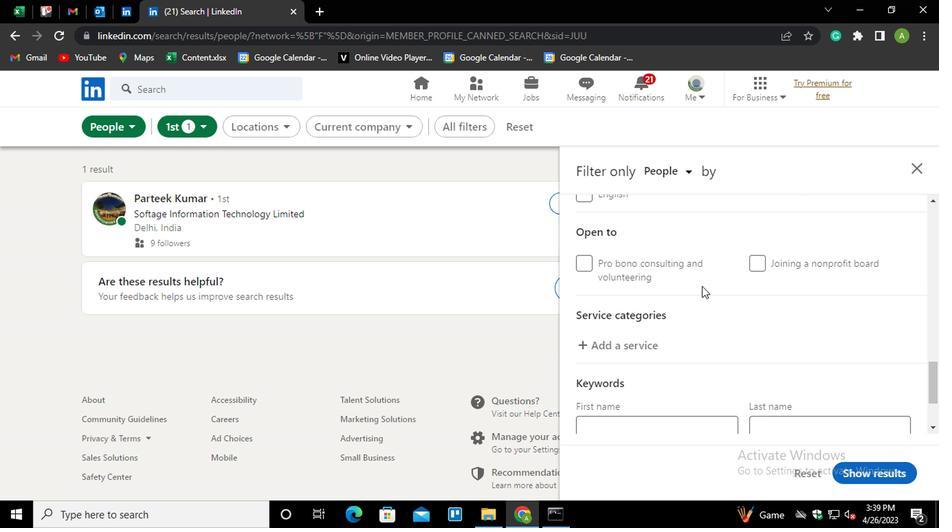 
Action: Mouse moved to (633, 268)
Screenshot: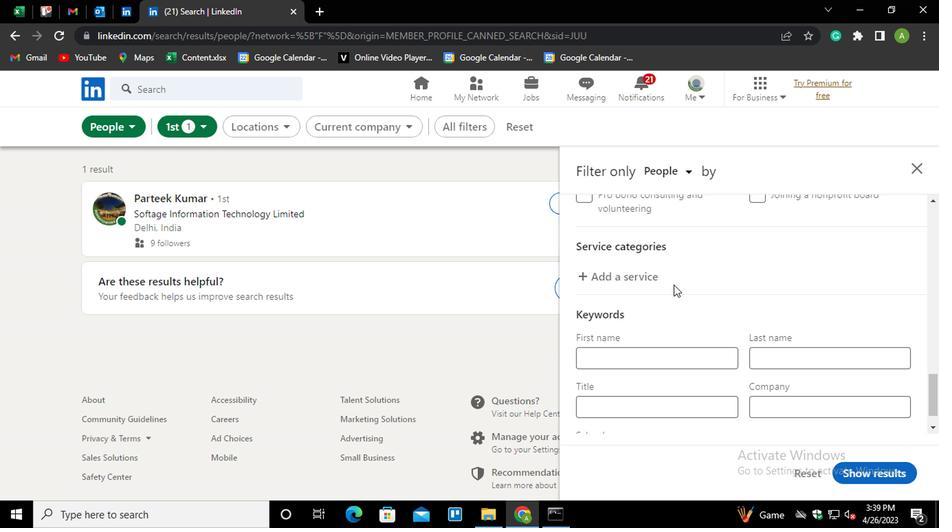 
Action: Mouse pressed left at (633, 268)
Screenshot: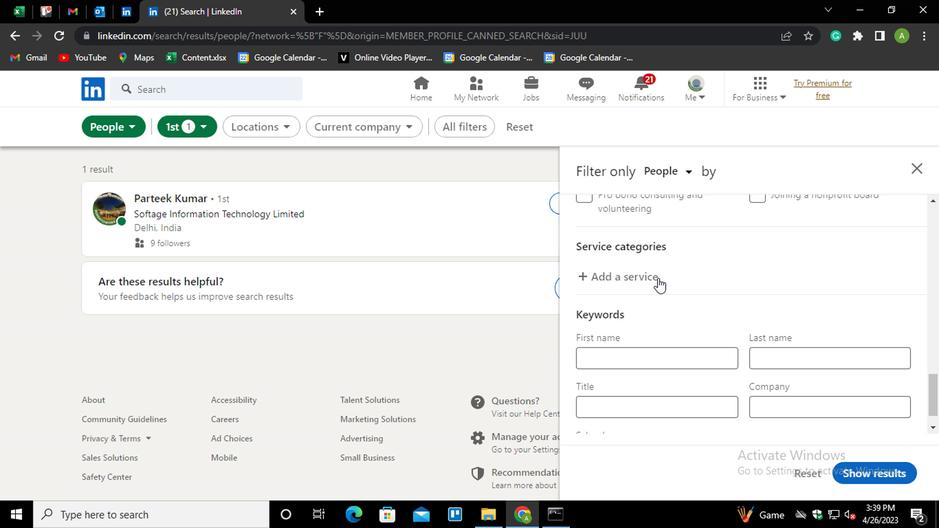 
Action: Mouse moved to (637, 273)
Screenshot: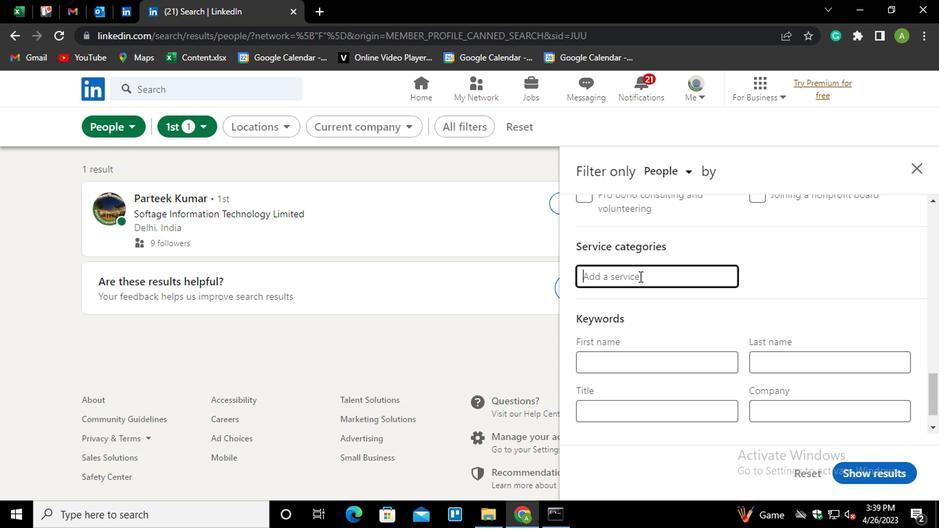 
Action: Mouse pressed left at (637, 273)
Screenshot: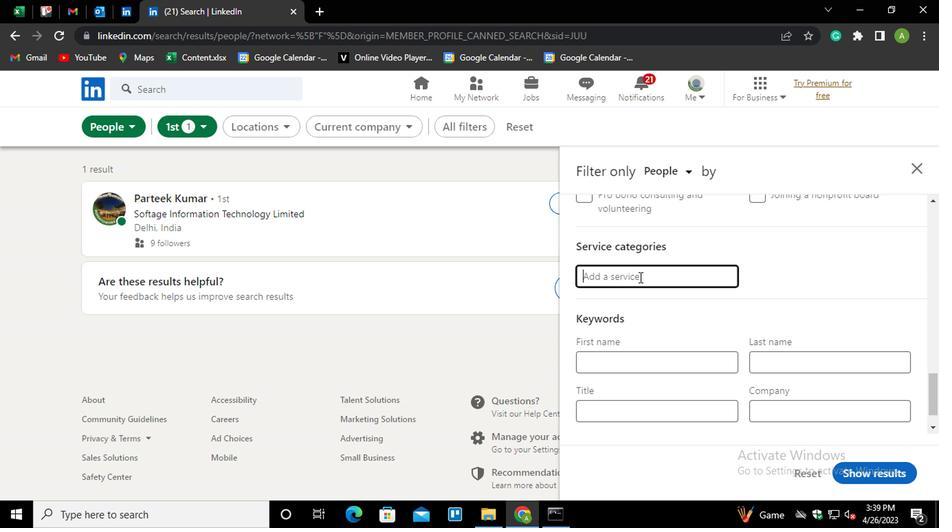 
Action: Key pressed <Key.shift>RESUME<Key.space><Key.down><Key.enter>
Screenshot: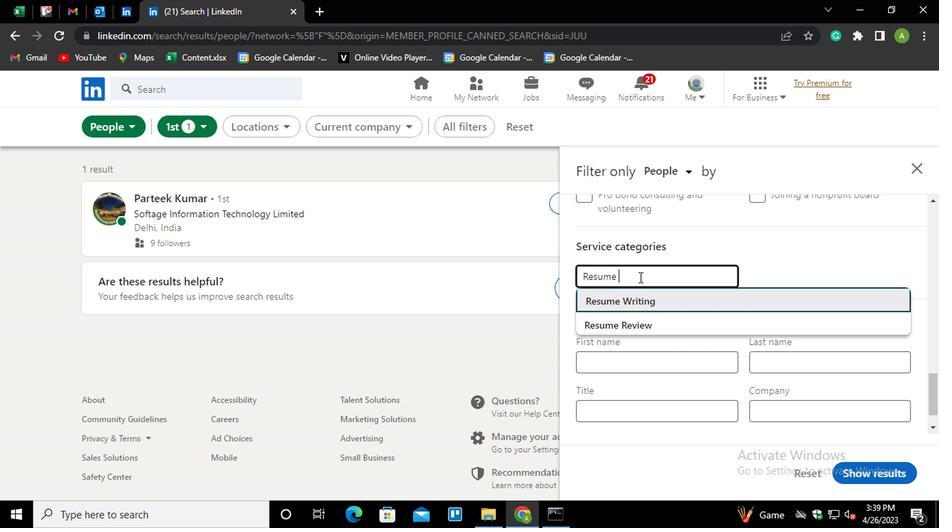 
Action: Mouse moved to (632, 312)
Screenshot: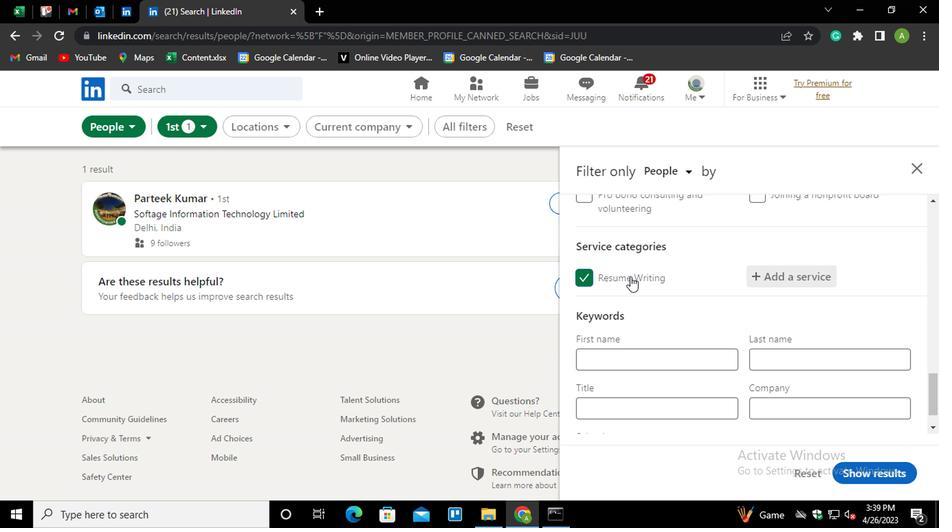 
Action: Mouse scrolled (632, 312) with delta (0, 0)
Screenshot: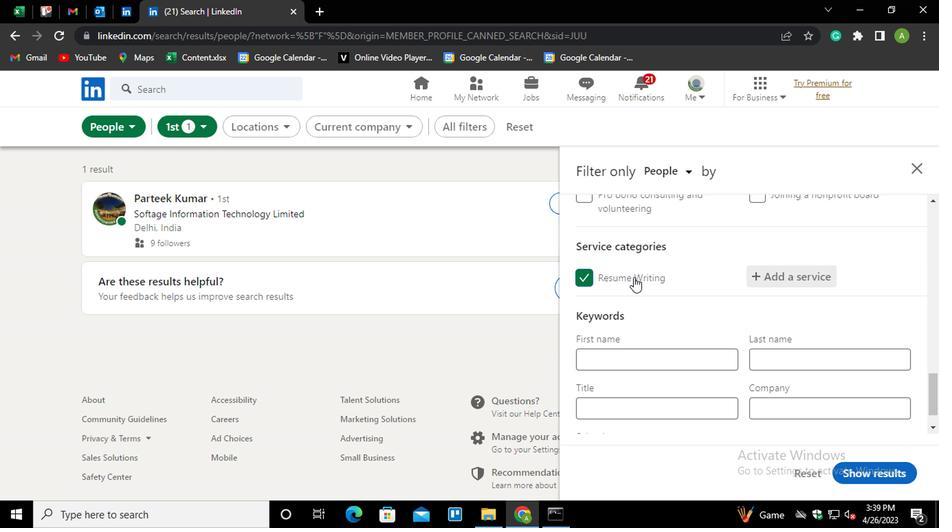 
Action: Mouse scrolled (632, 312) with delta (0, 0)
Screenshot: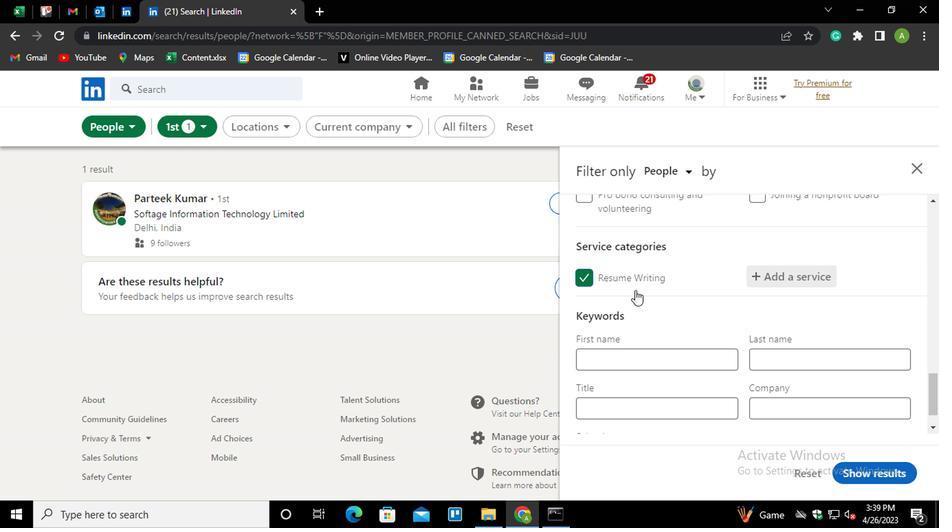 
Action: Mouse scrolled (632, 312) with delta (0, 0)
Screenshot: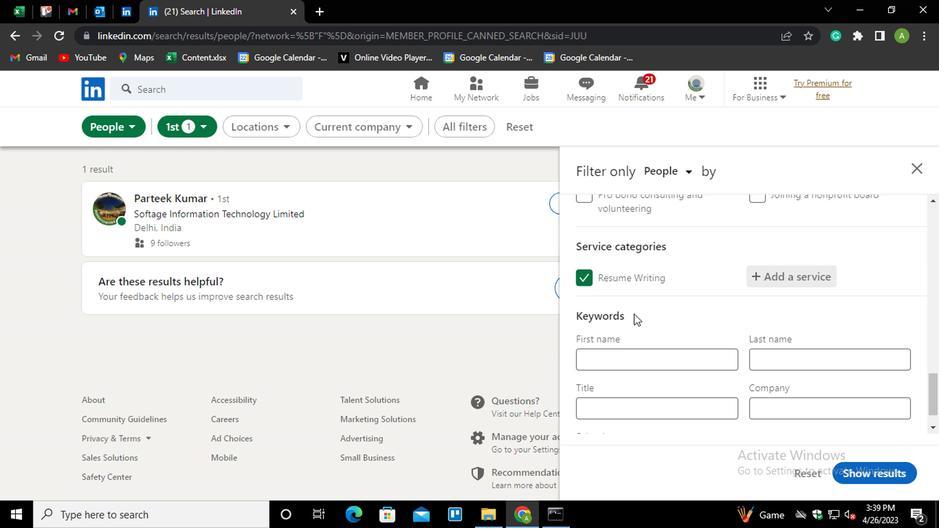 
Action: Mouse moved to (628, 363)
Screenshot: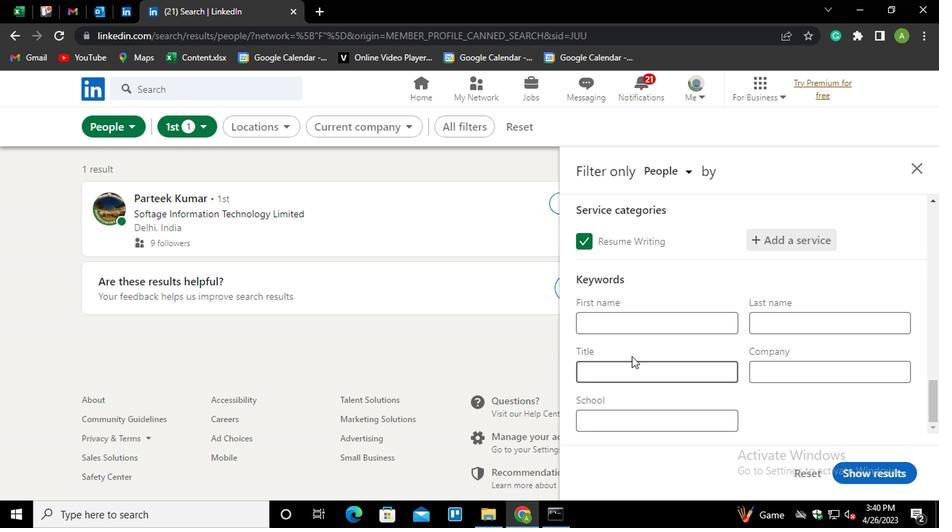 
Action: Mouse pressed left at (628, 363)
Screenshot: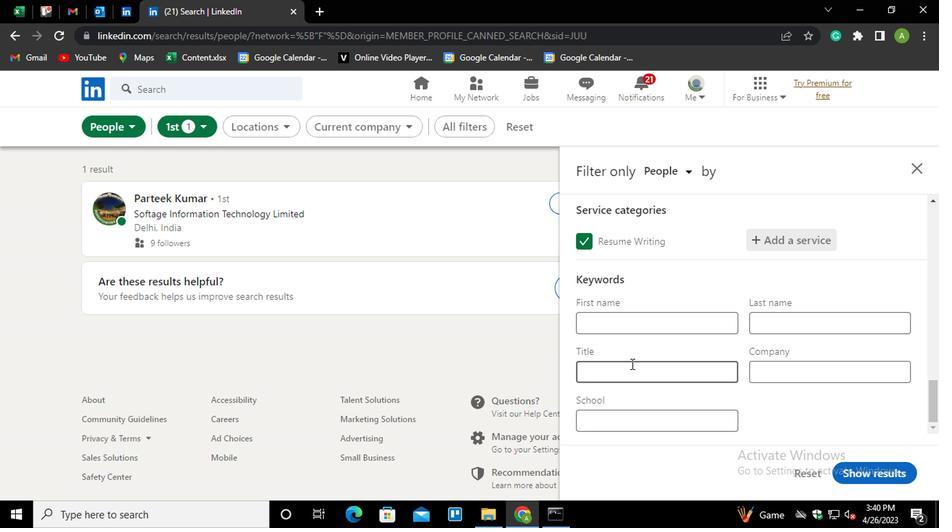 
Action: Mouse moved to (629, 360)
Screenshot: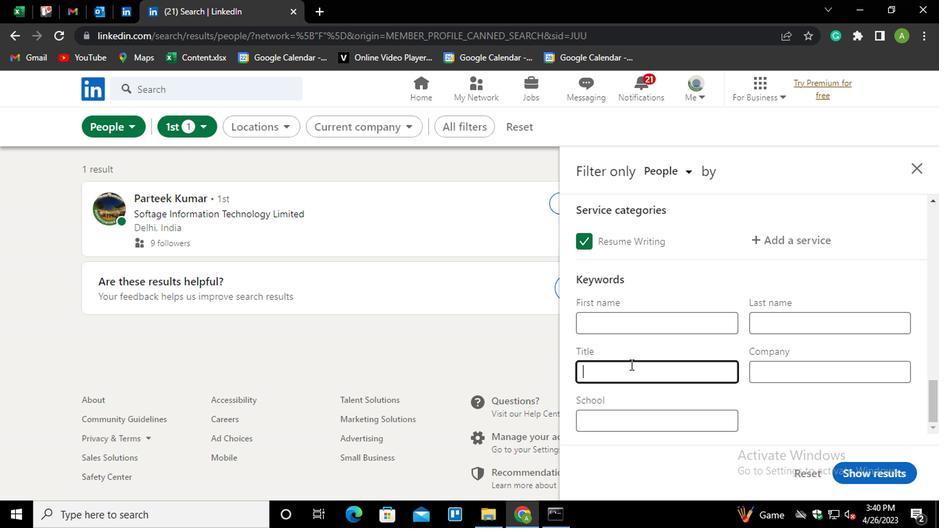 
Action: Key pressed <Key.shift>CONTROLLER
Screenshot: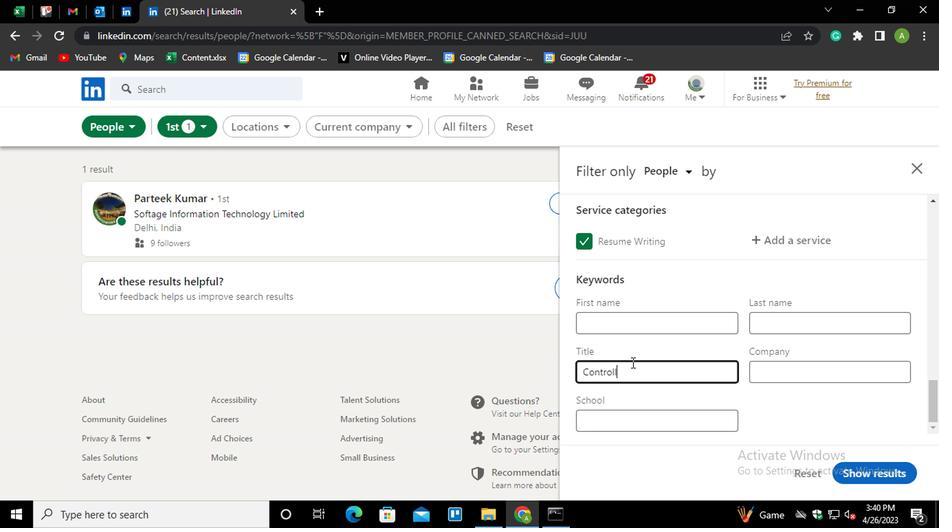 
Action: Mouse moved to (770, 417)
Screenshot: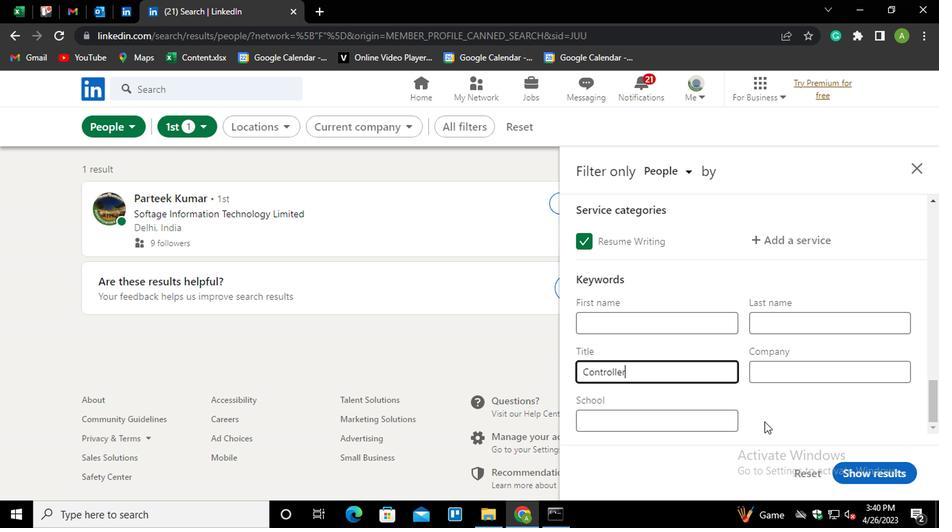 
Action: Mouse pressed left at (770, 417)
Screenshot: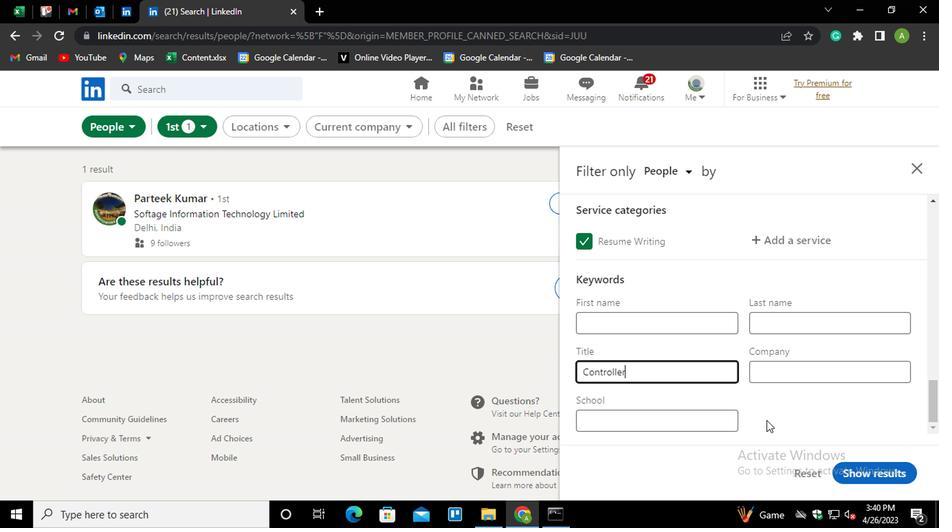 
Action: Mouse moved to (873, 474)
Screenshot: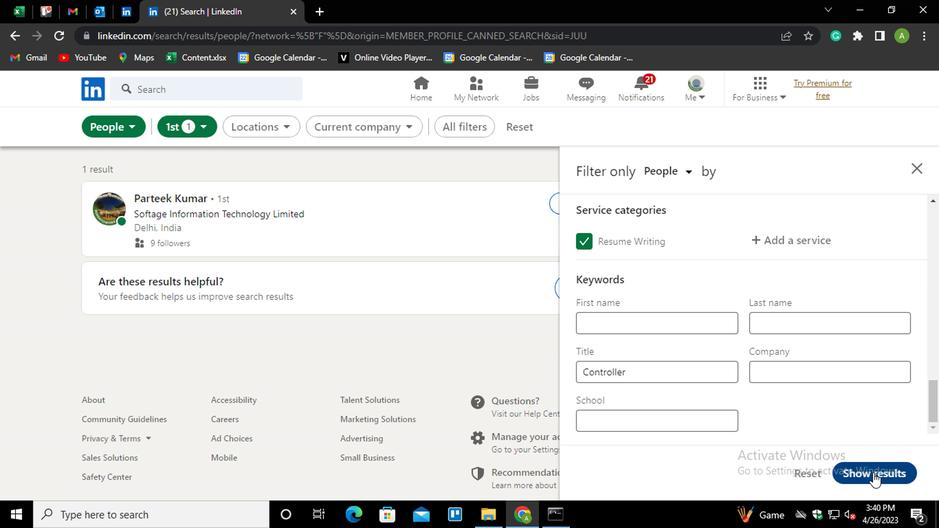 
Action: Mouse pressed left at (873, 474)
Screenshot: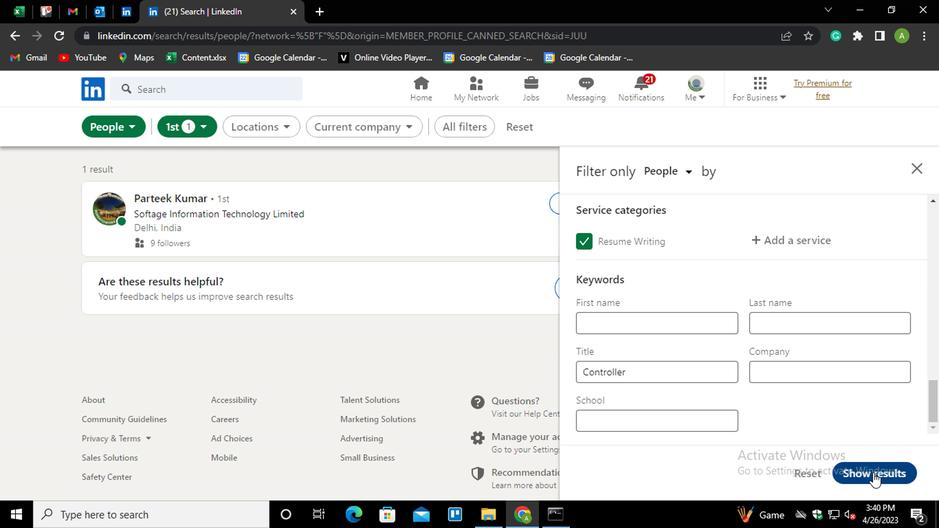 
Action: Mouse moved to (864, 387)
Screenshot: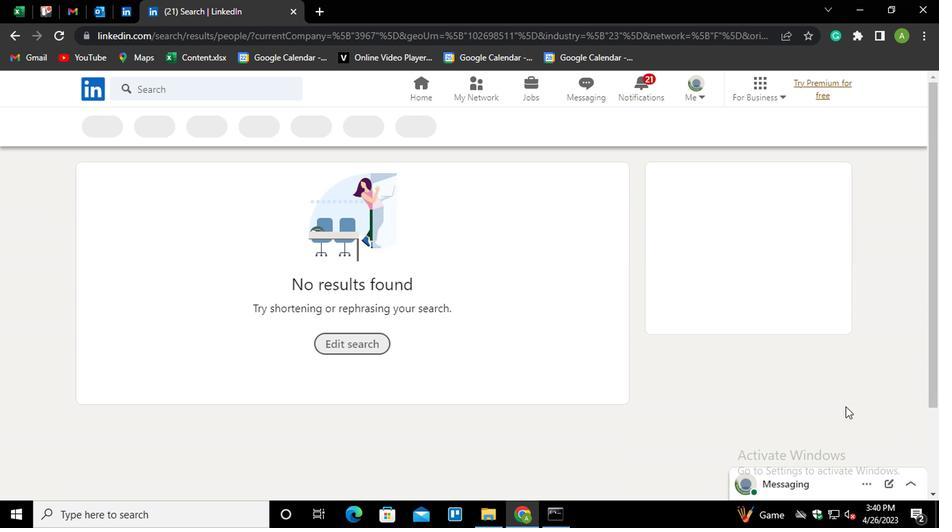 
